 Task: Select the Mountain Time - US & Canada as time zone for the schedule.
Action: Mouse moved to (223, 215)
Screenshot: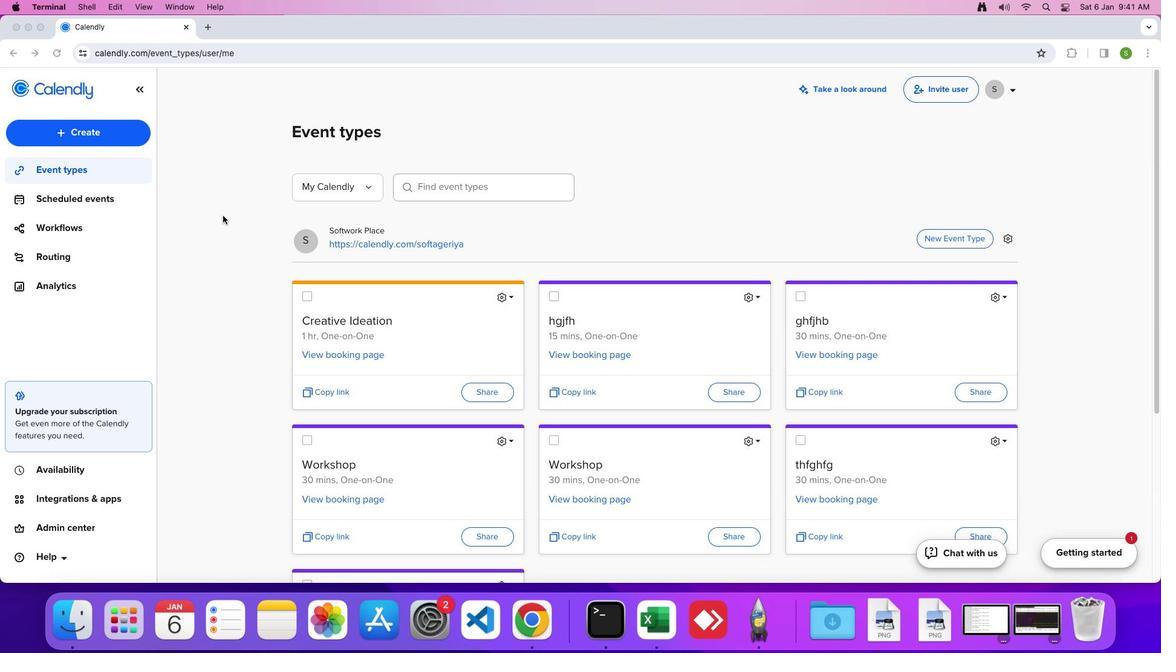 
Action: Mouse pressed left at (223, 215)
Screenshot: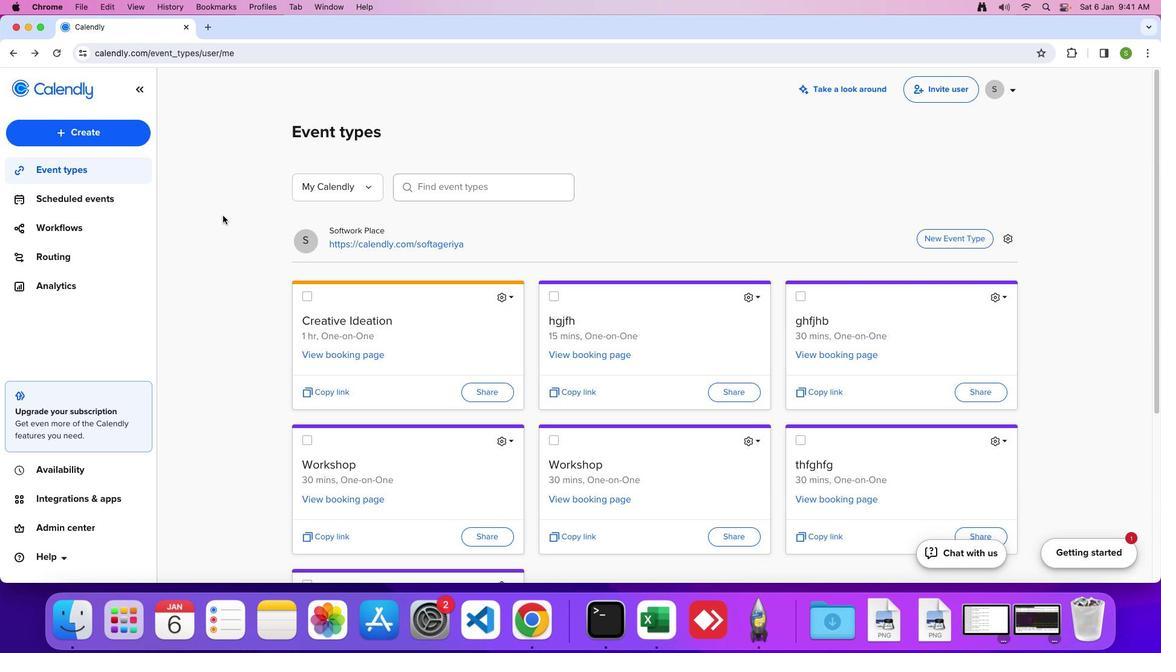 
Action: Mouse moved to (124, 172)
Screenshot: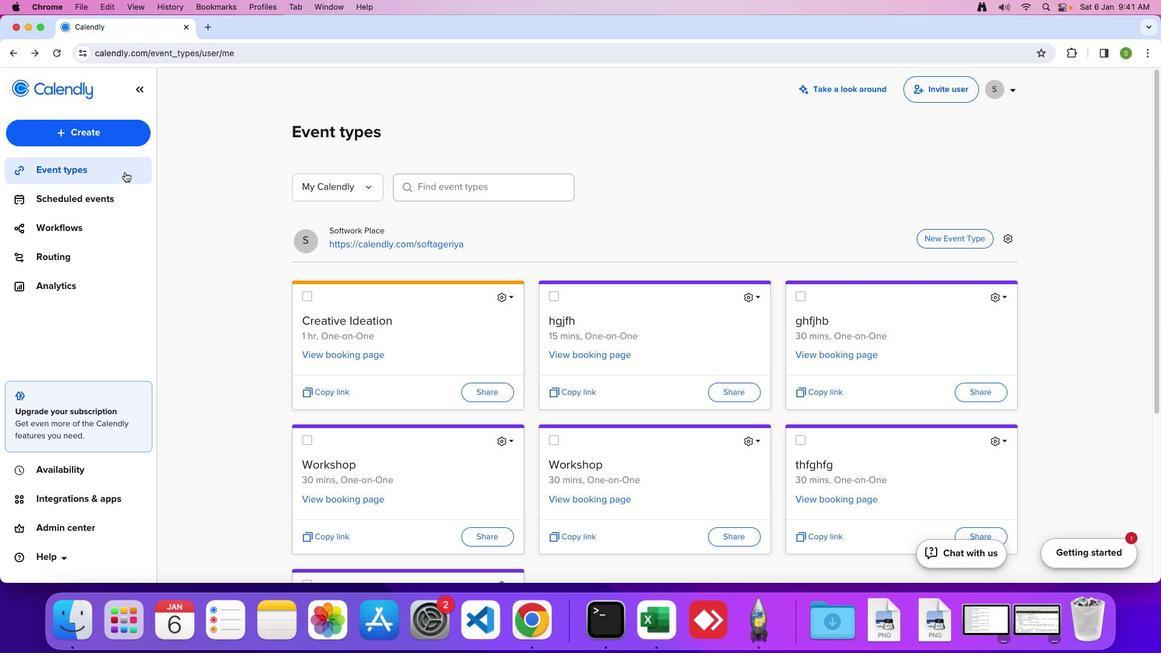 
Action: Mouse pressed left at (124, 172)
Screenshot: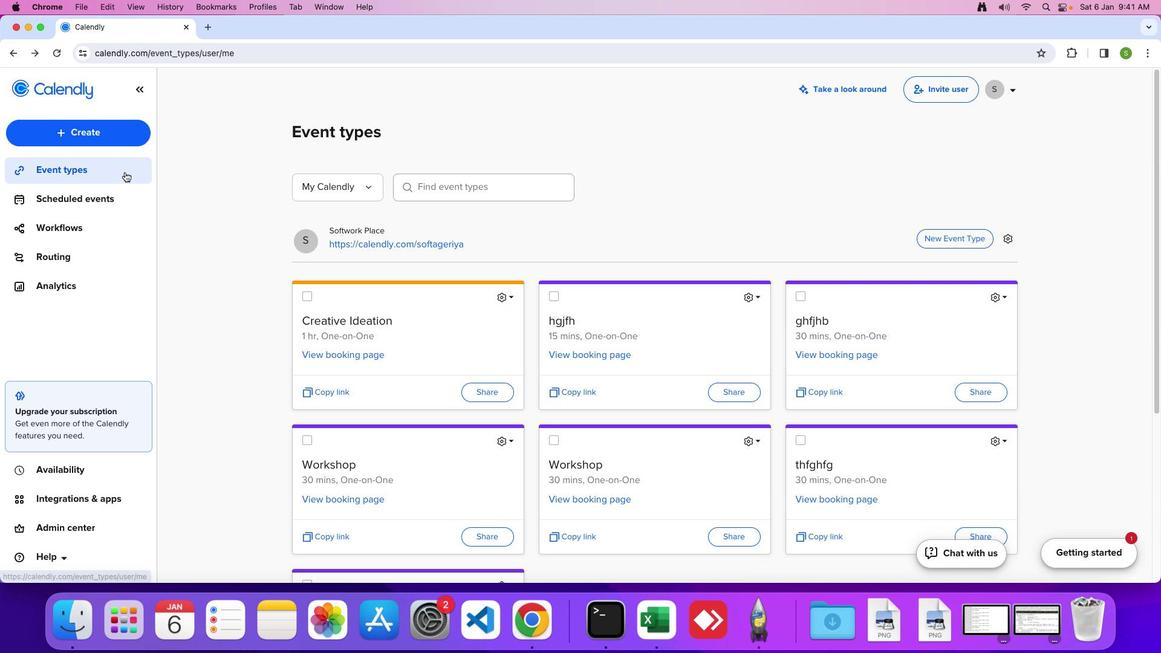 
Action: Mouse moved to (507, 293)
Screenshot: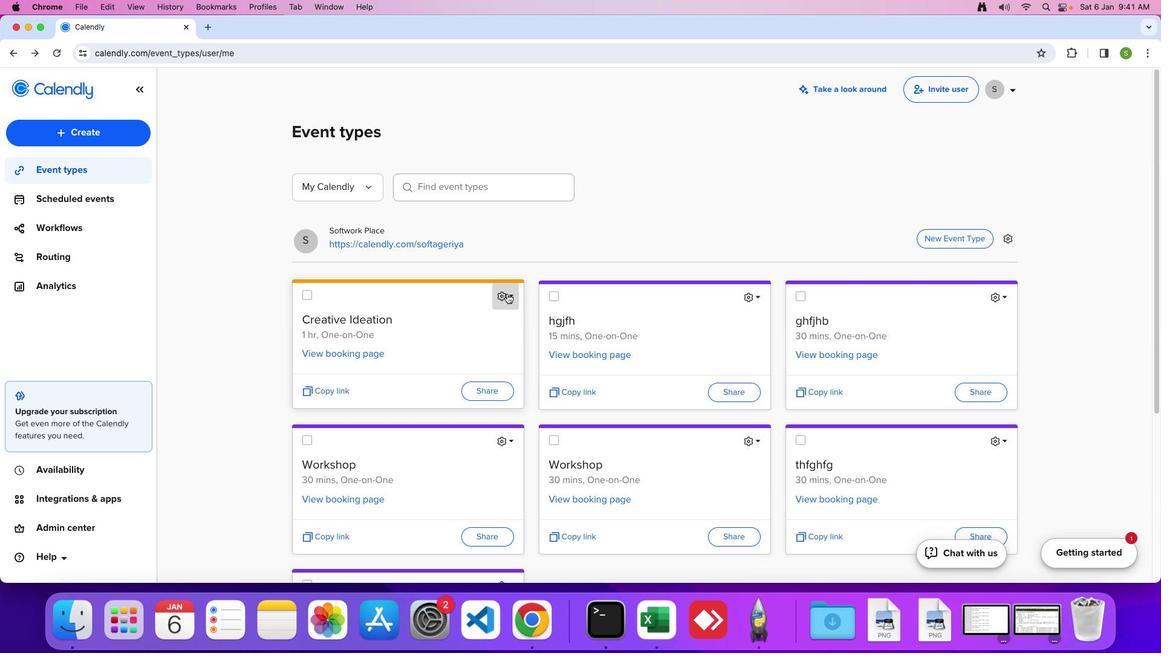 
Action: Mouse pressed left at (507, 293)
Screenshot: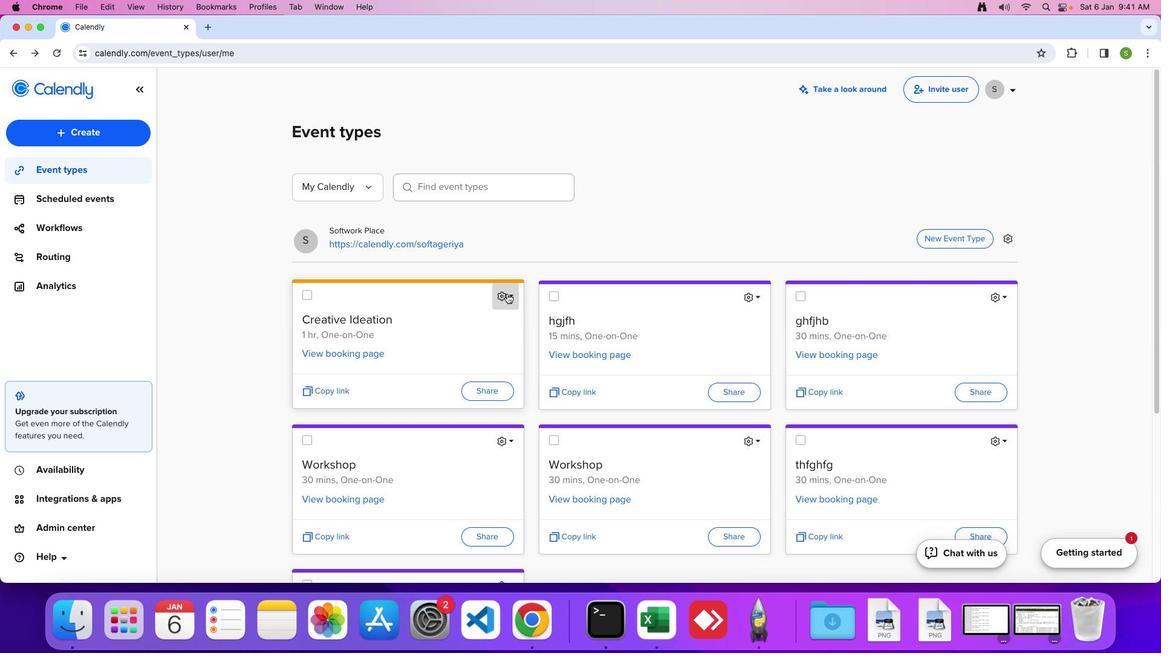 
Action: Mouse moved to (489, 321)
Screenshot: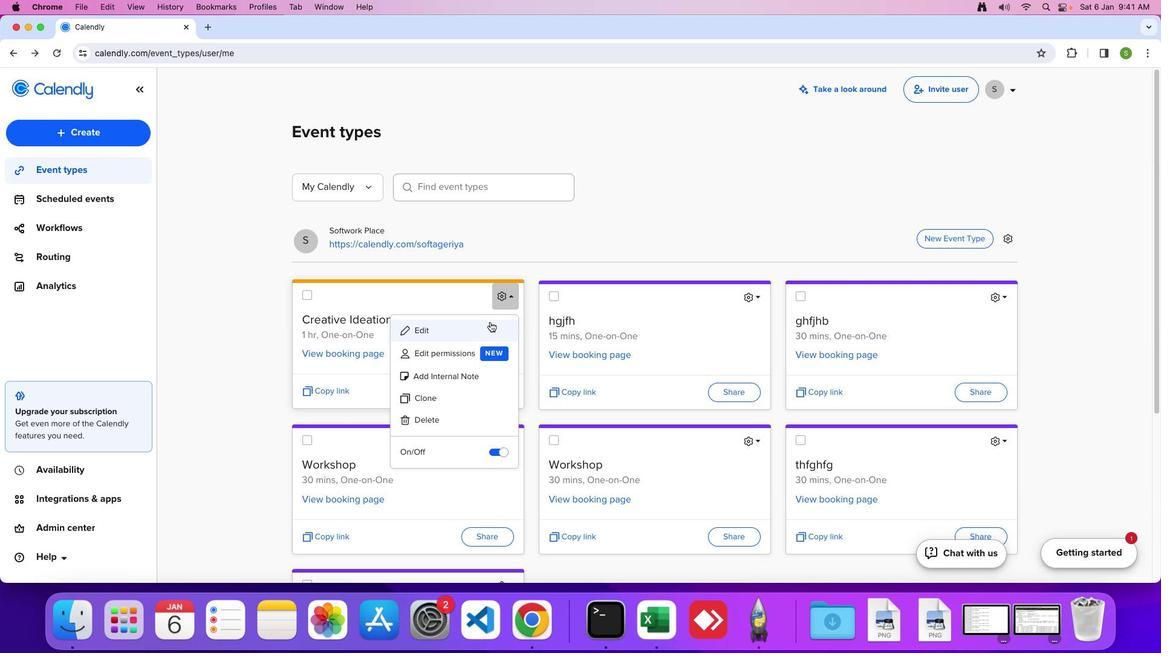 
Action: Mouse pressed left at (489, 321)
Screenshot: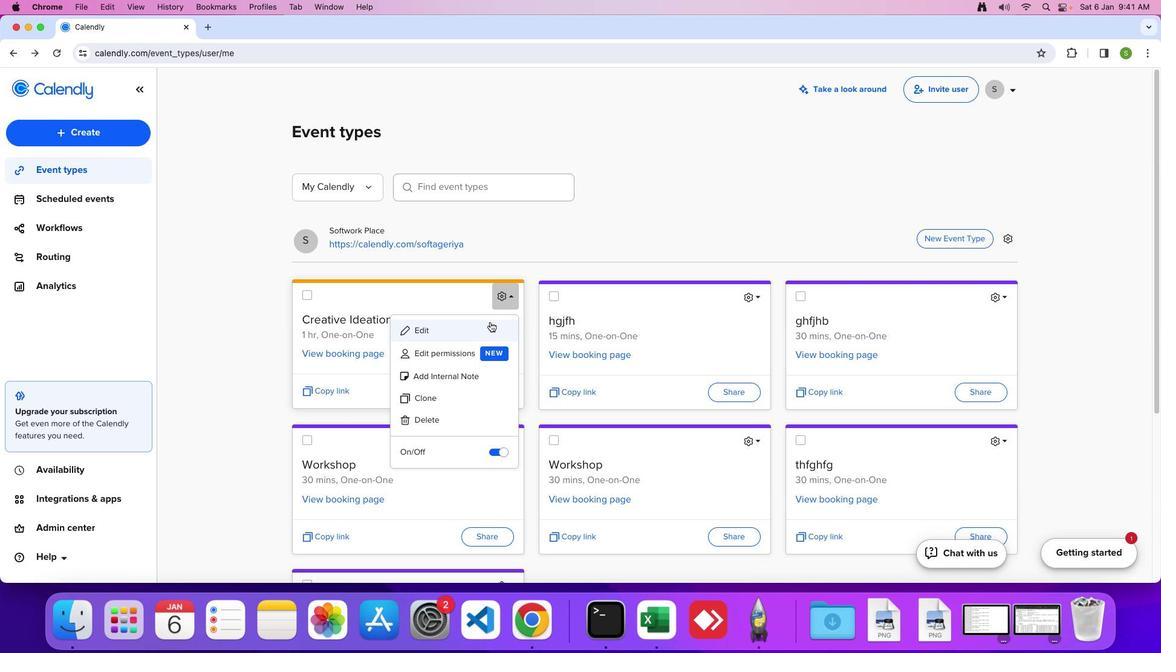 
Action: Mouse moved to (187, 391)
Screenshot: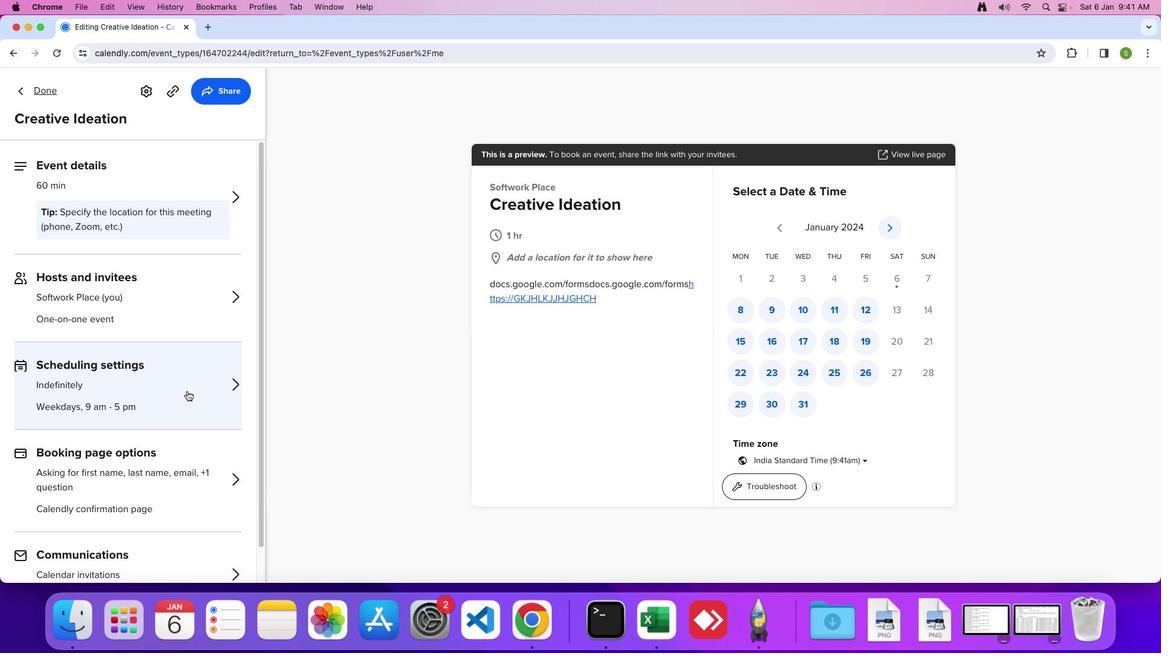 
Action: Mouse pressed left at (187, 391)
Screenshot: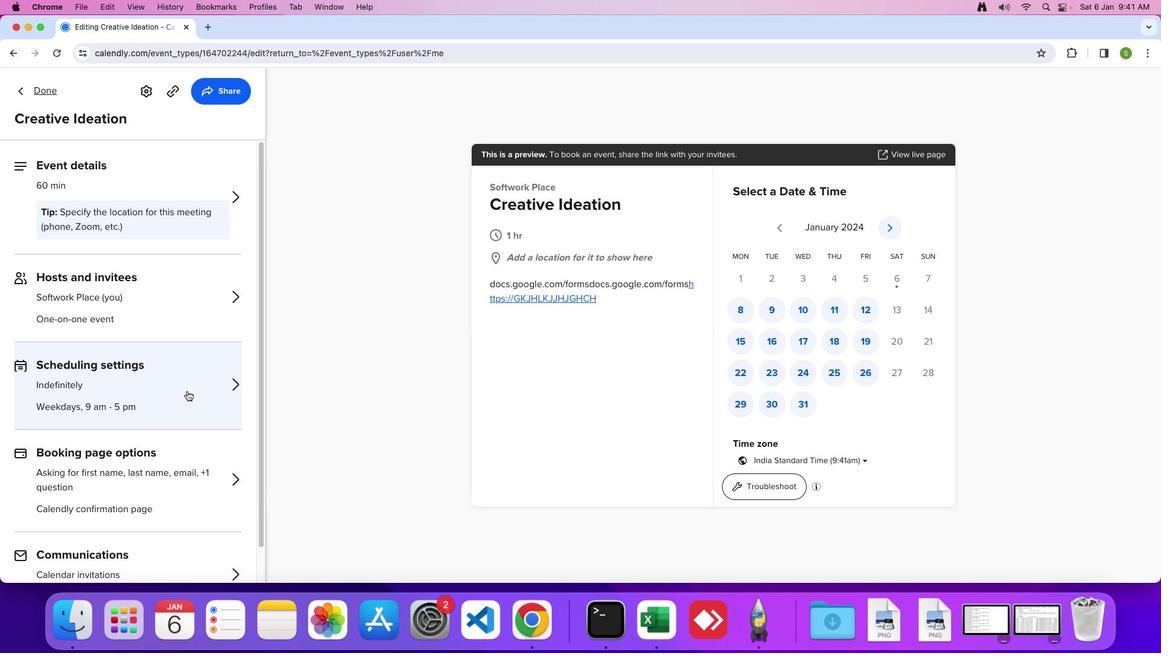 
Action: Mouse moved to (160, 373)
Screenshot: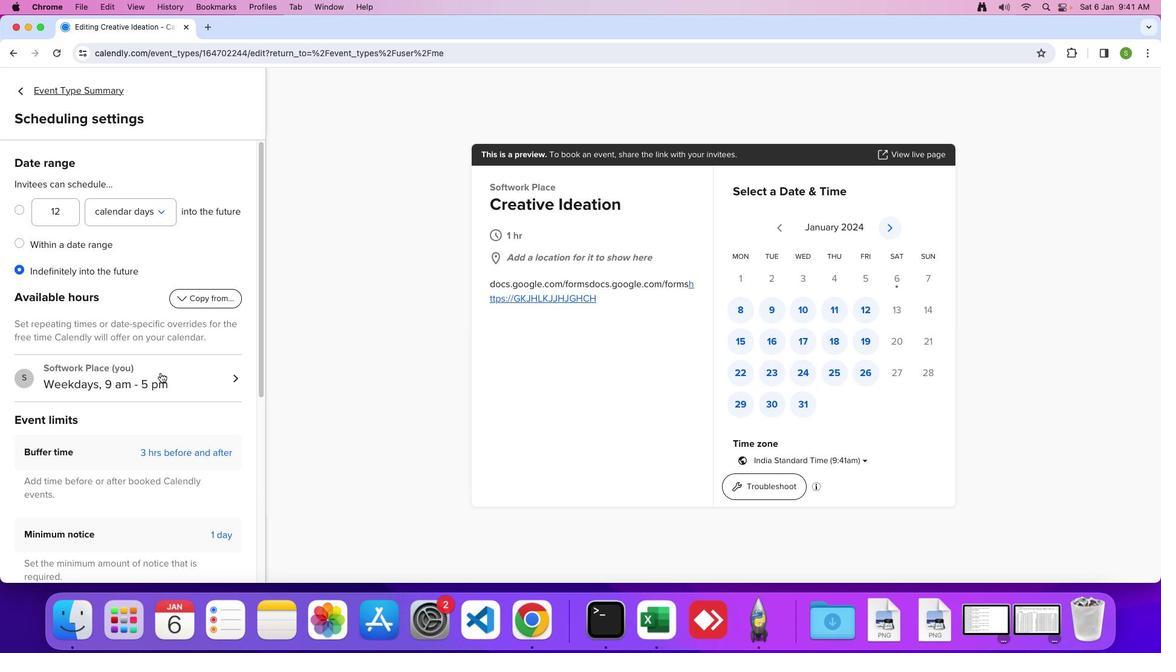 
Action: Mouse pressed left at (160, 373)
Screenshot: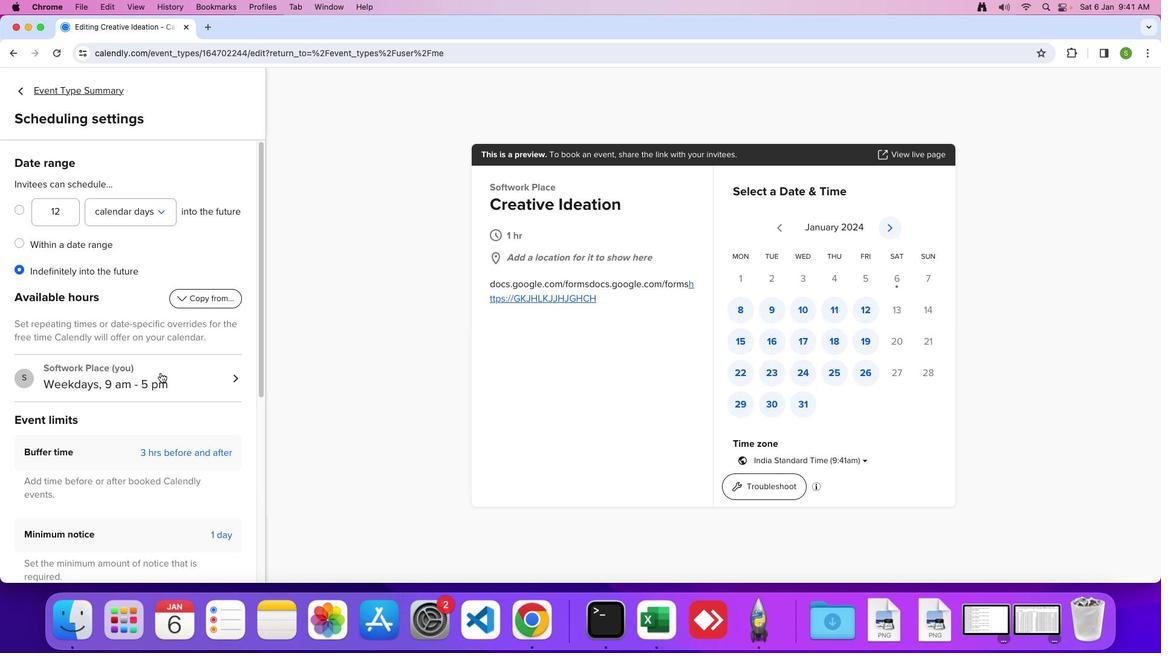 
Action: Mouse moved to (96, 217)
Screenshot: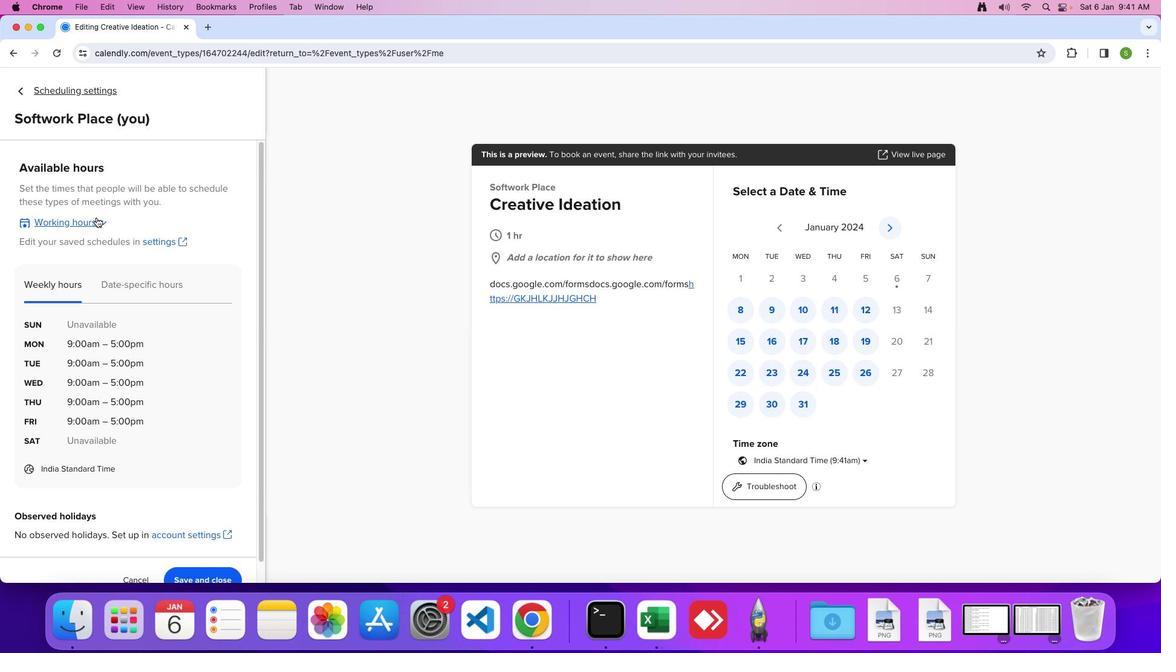 
Action: Mouse pressed left at (96, 217)
Screenshot: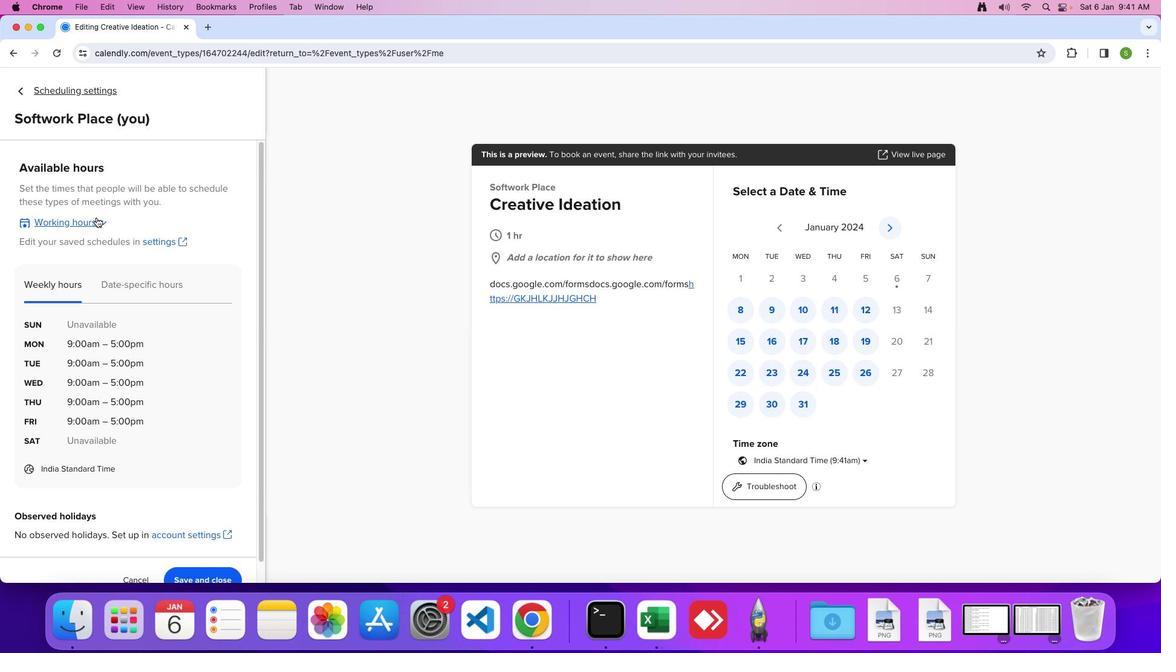 
Action: Mouse moved to (67, 299)
Screenshot: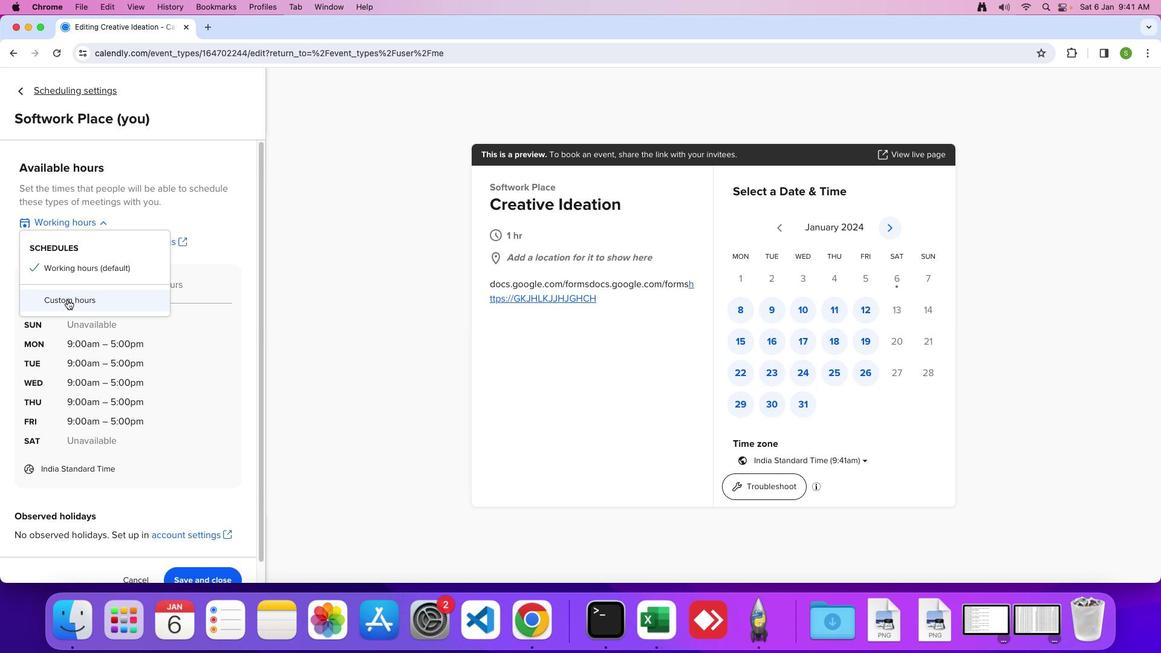 
Action: Mouse pressed left at (67, 299)
Screenshot: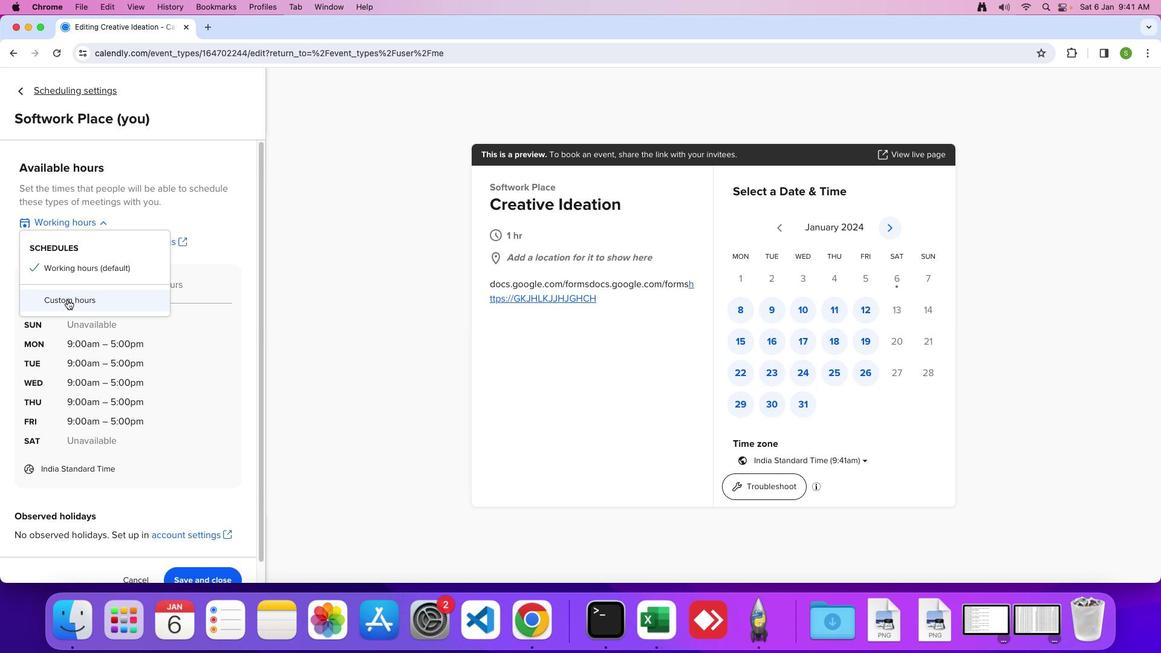 
Action: Mouse moved to (145, 342)
Screenshot: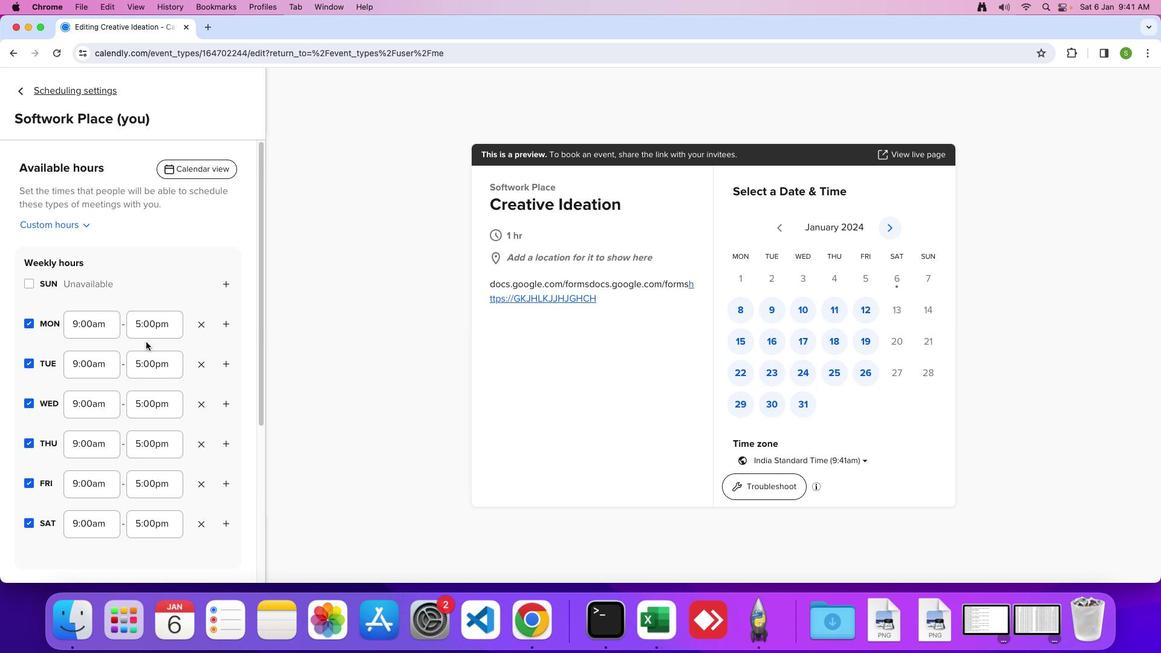 
Action: Mouse scrolled (145, 342) with delta (0, 0)
Screenshot: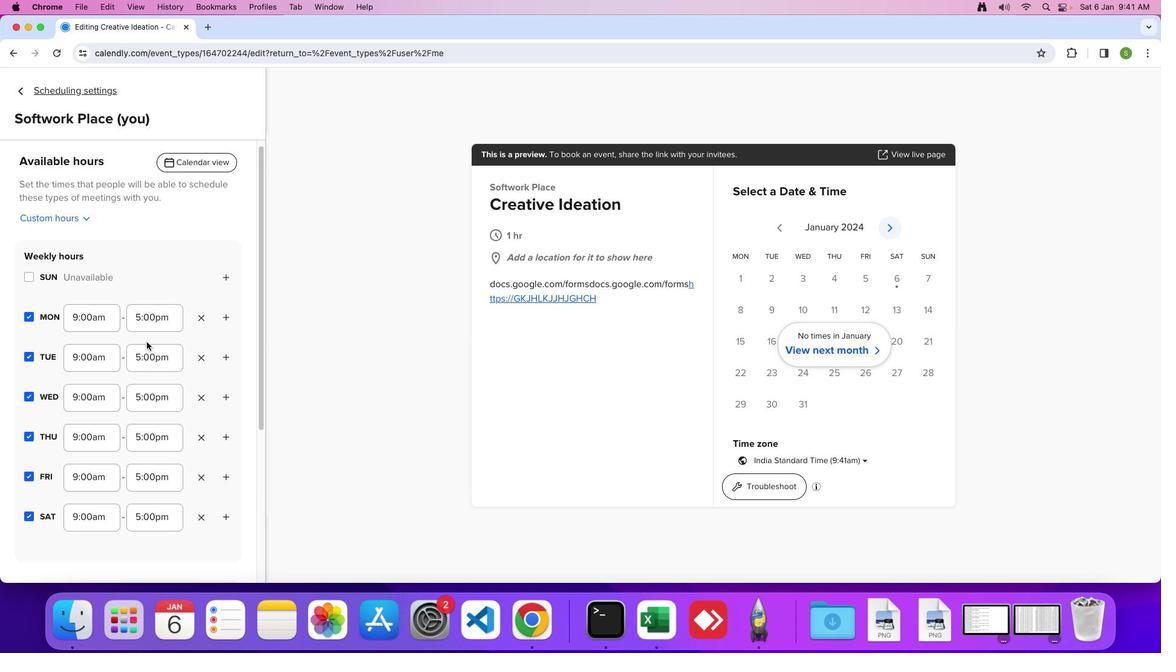 
Action: Mouse moved to (145, 342)
Screenshot: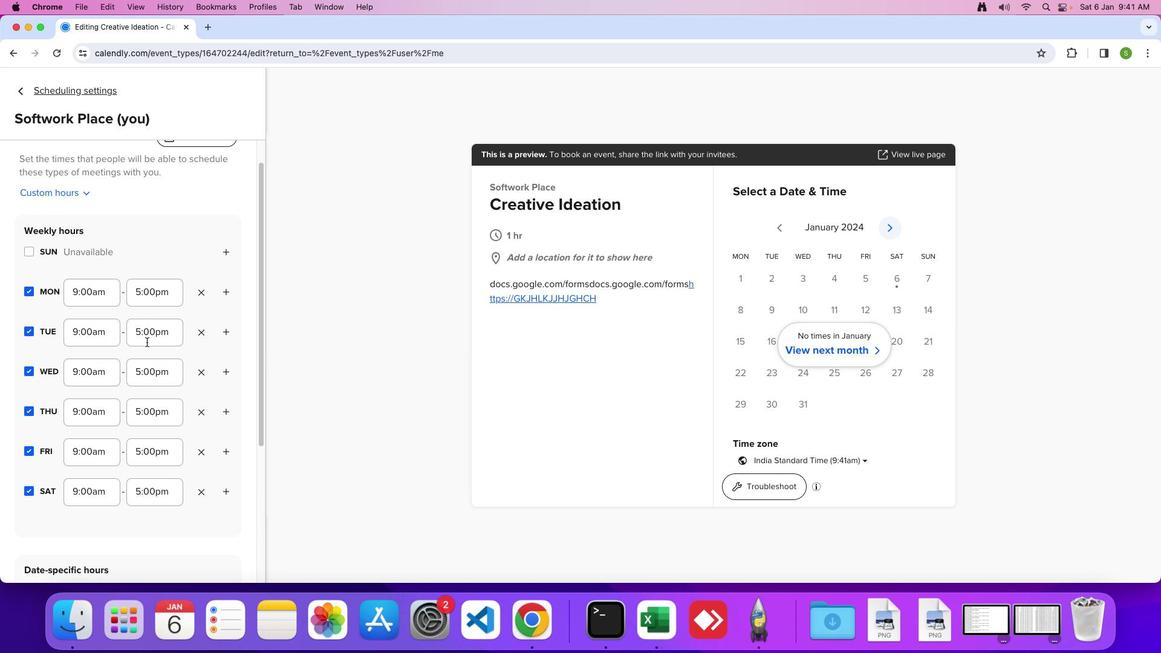 
Action: Mouse scrolled (145, 342) with delta (0, 0)
Screenshot: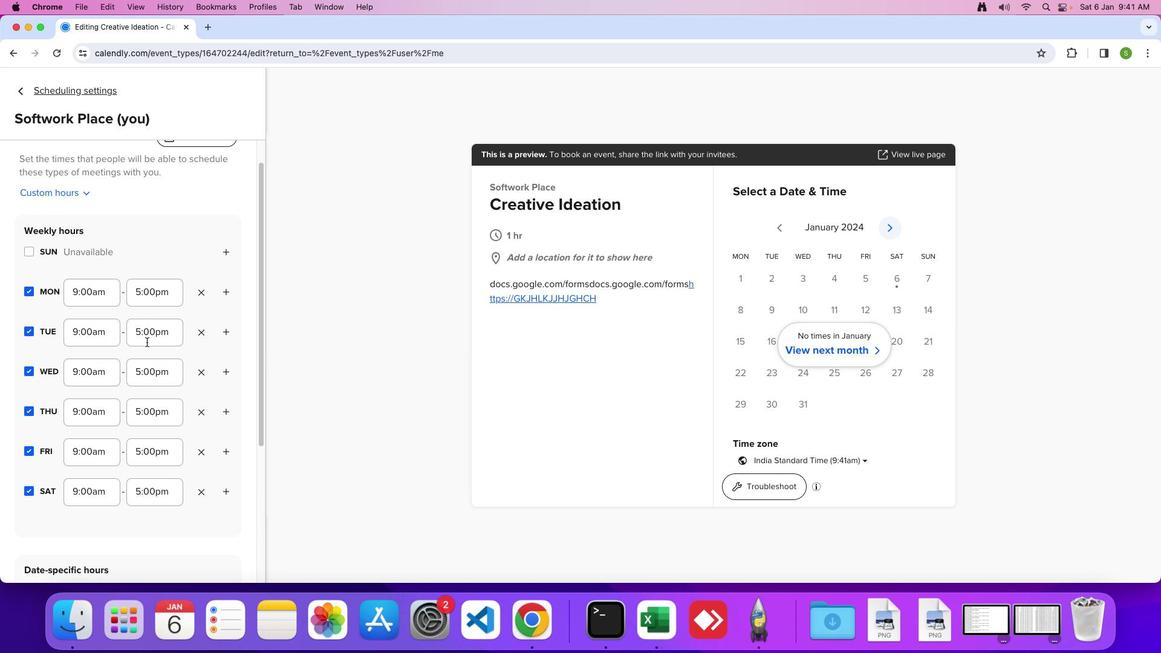 
Action: Mouse moved to (146, 342)
Screenshot: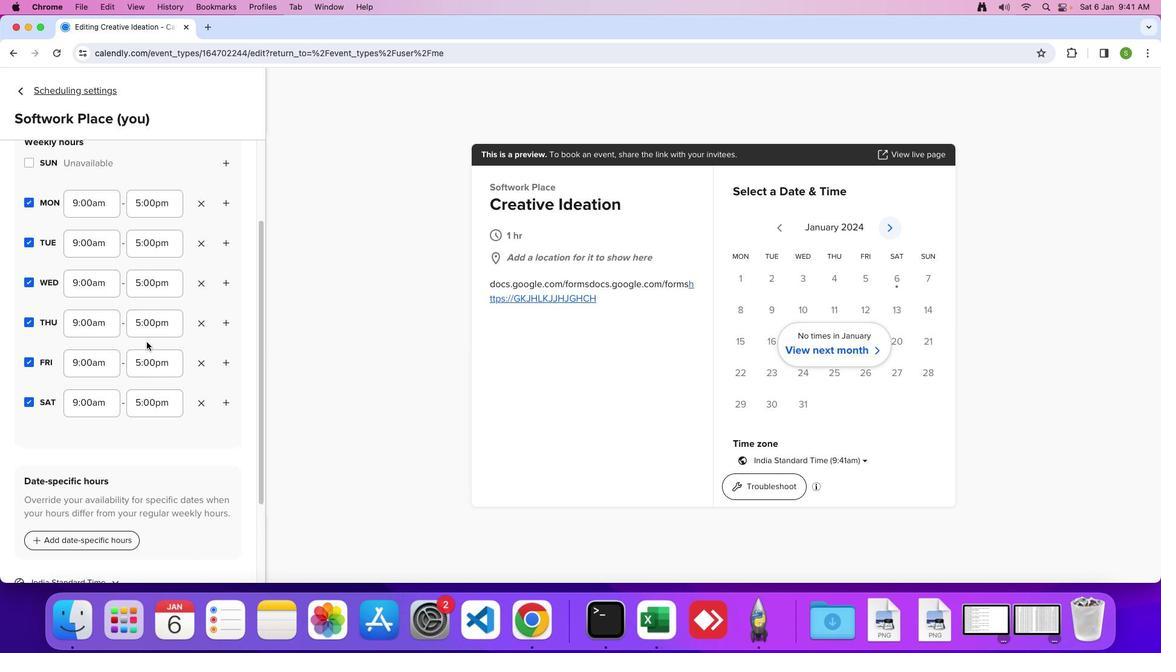 
Action: Mouse scrolled (146, 342) with delta (0, -2)
Screenshot: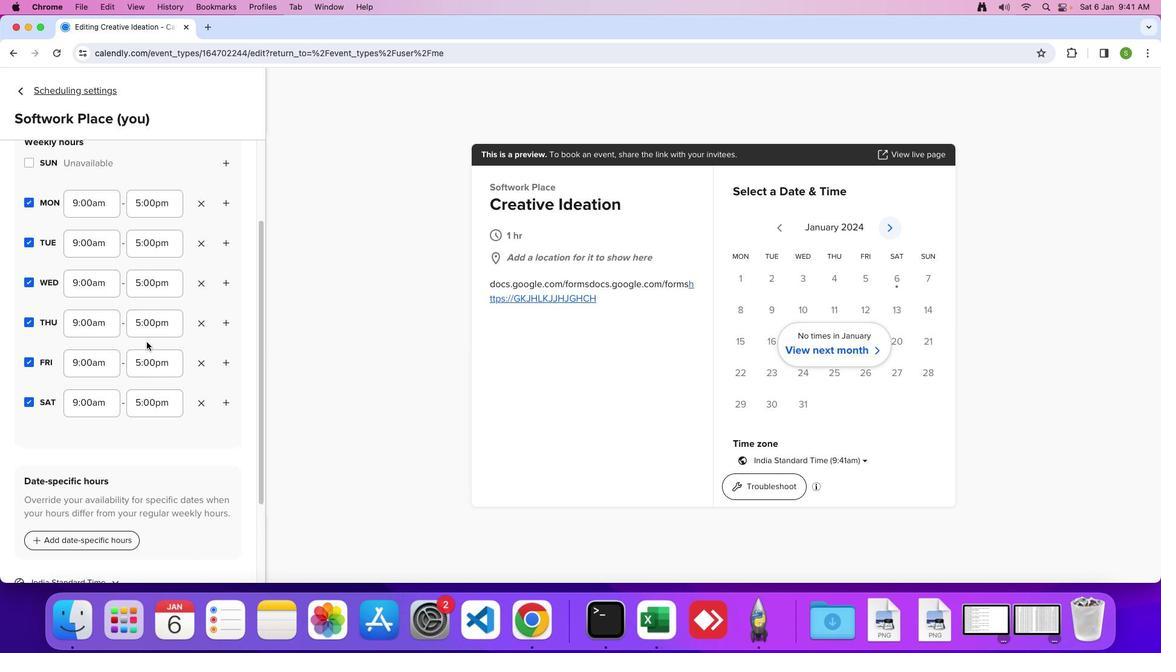 
Action: Mouse moved to (146, 342)
Screenshot: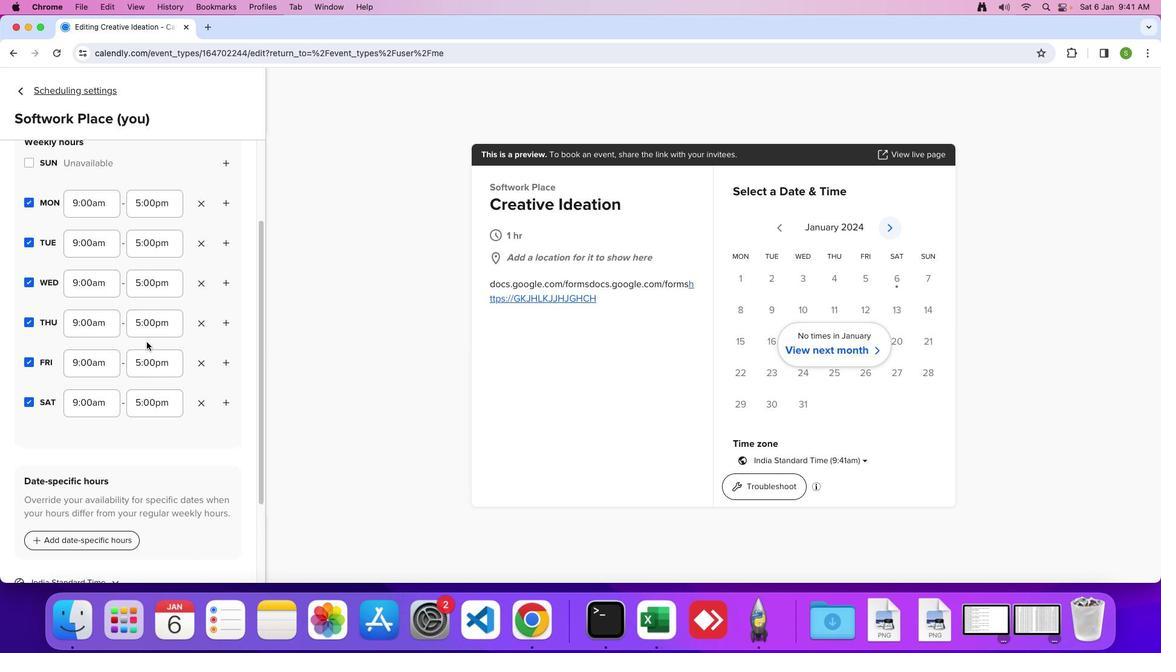 
Action: Mouse scrolled (146, 342) with delta (0, -3)
Screenshot: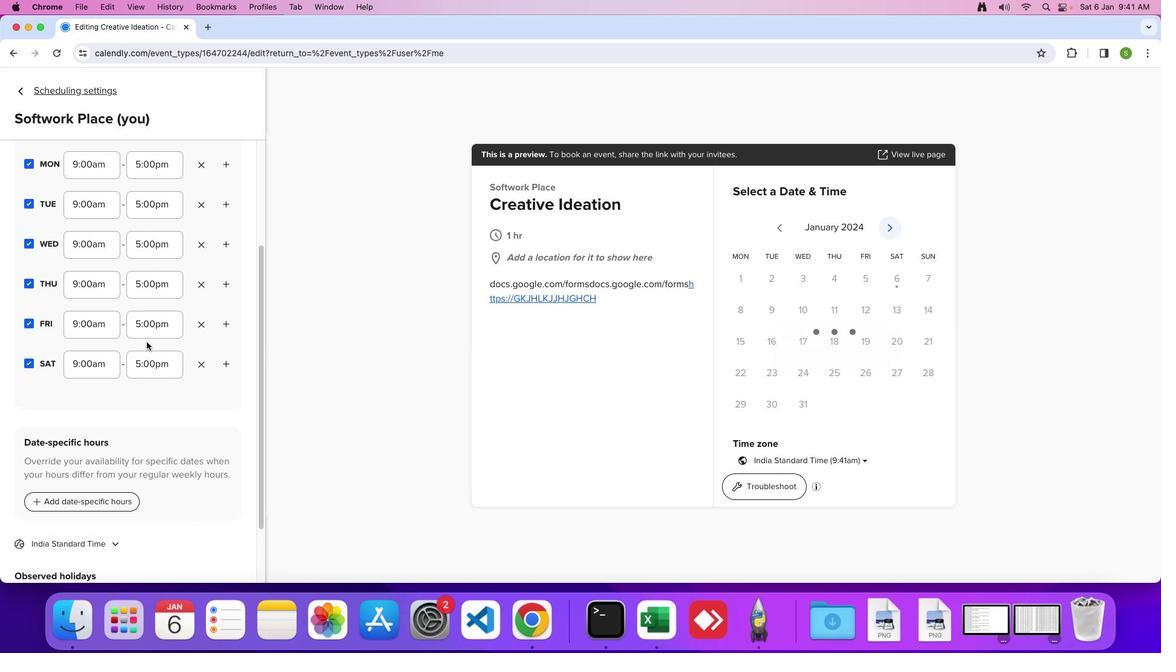 
Action: Mouse scrolled (146, 342) with delta (0, 0)
Screenshot: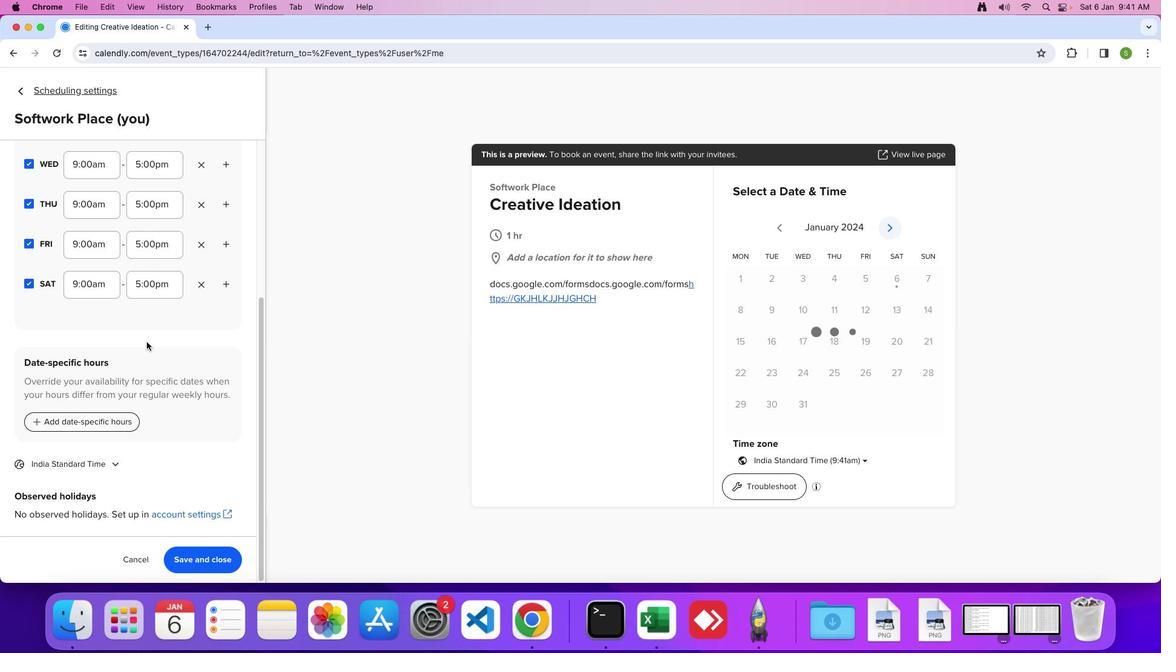 
Action: Mouse scrolled (146, 342) with delta (0, 0)
Screenshot: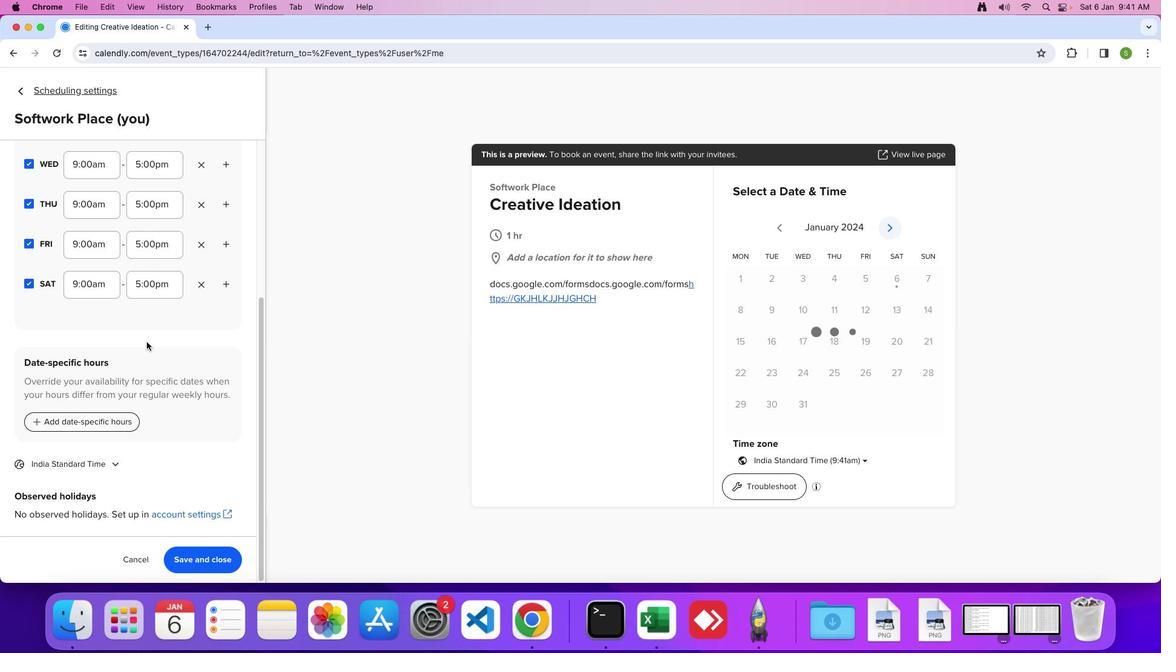 
Action: Mouse scrolled (146, 342) with delta (0, -1)
Screenshot: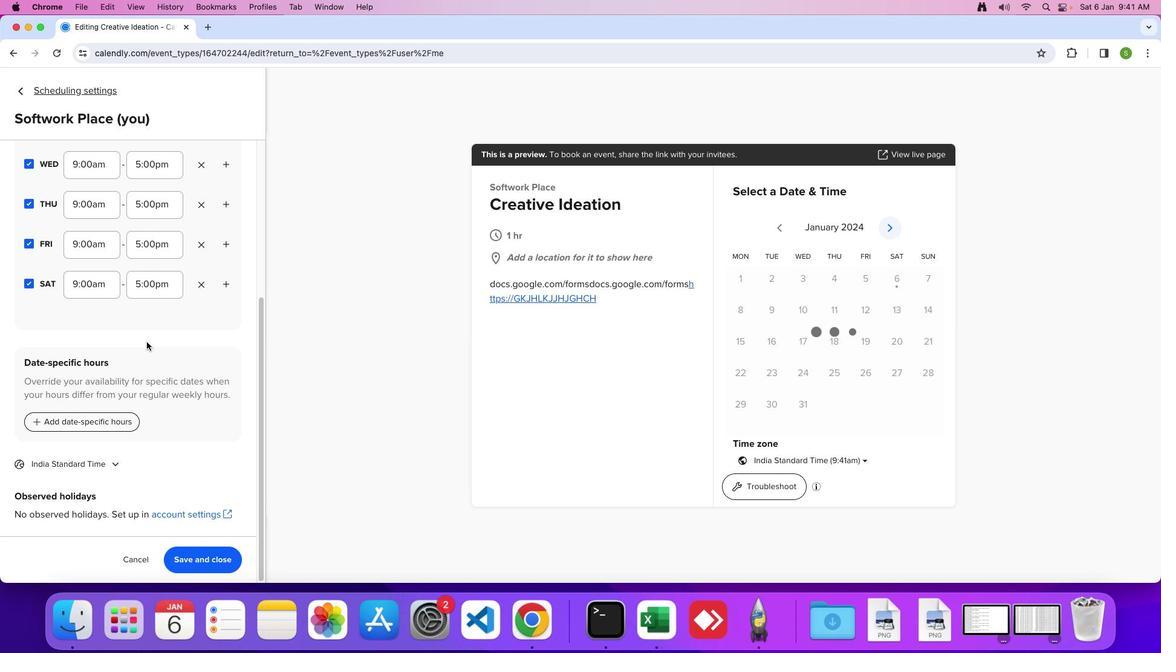 
Action: Mouse moved to (117, 463)
Screenshot: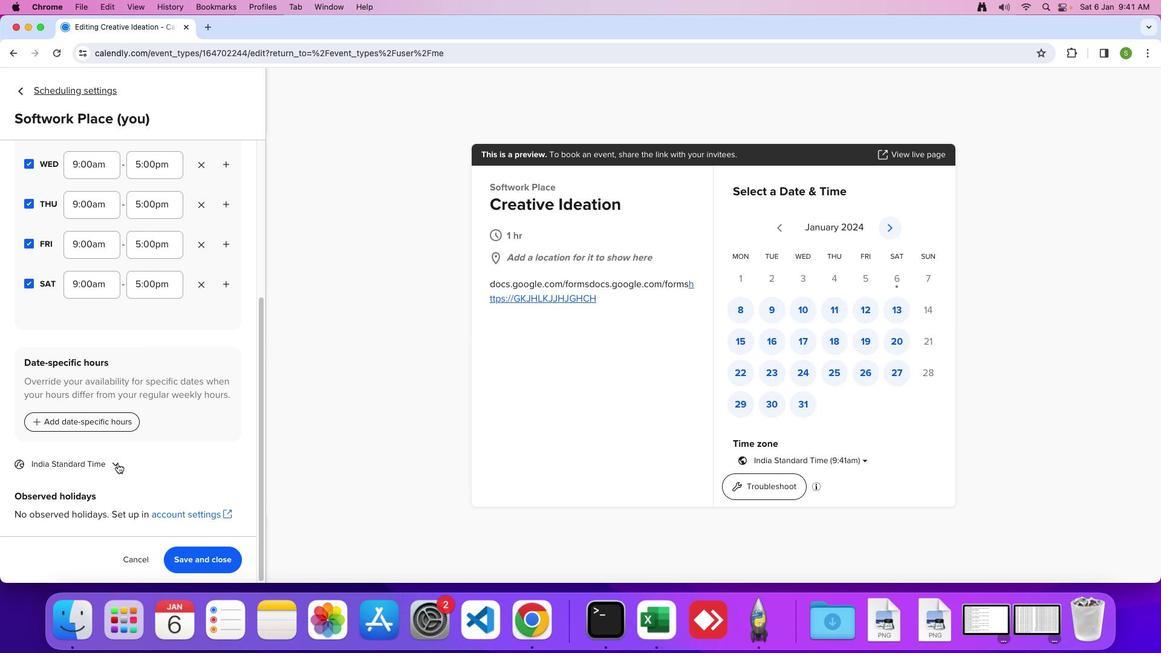 
Action: Mouse pressed left at (117, 463)
Screenshot: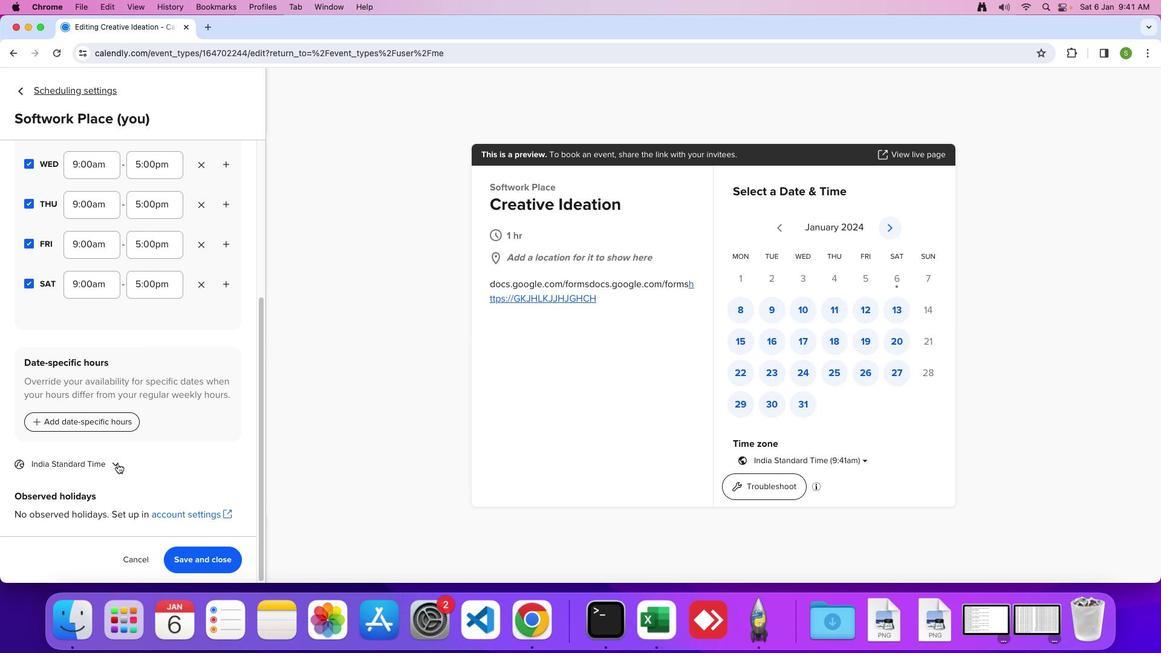 
Action: Mouse moved to (154, 439)
Screenshot: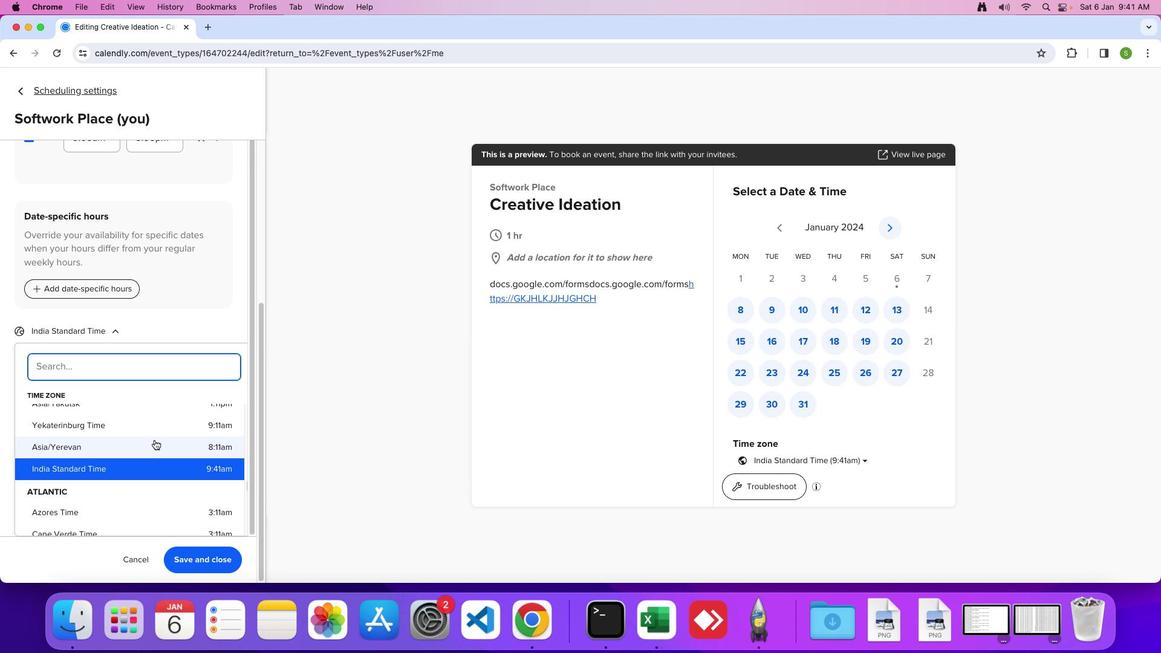 
Action: Mouse scrolled (154, 439) with delta (0, 0)
Screenshot: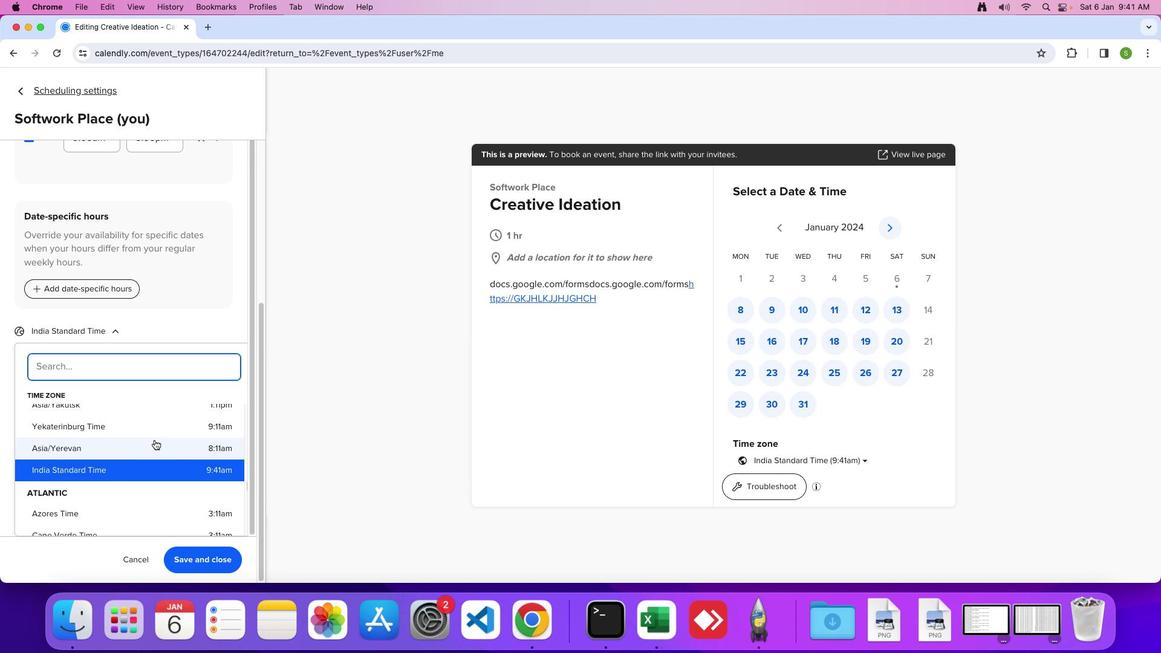 
Action: Mouse scrolled (154, 439) with delta (0, 0)
Screenshot: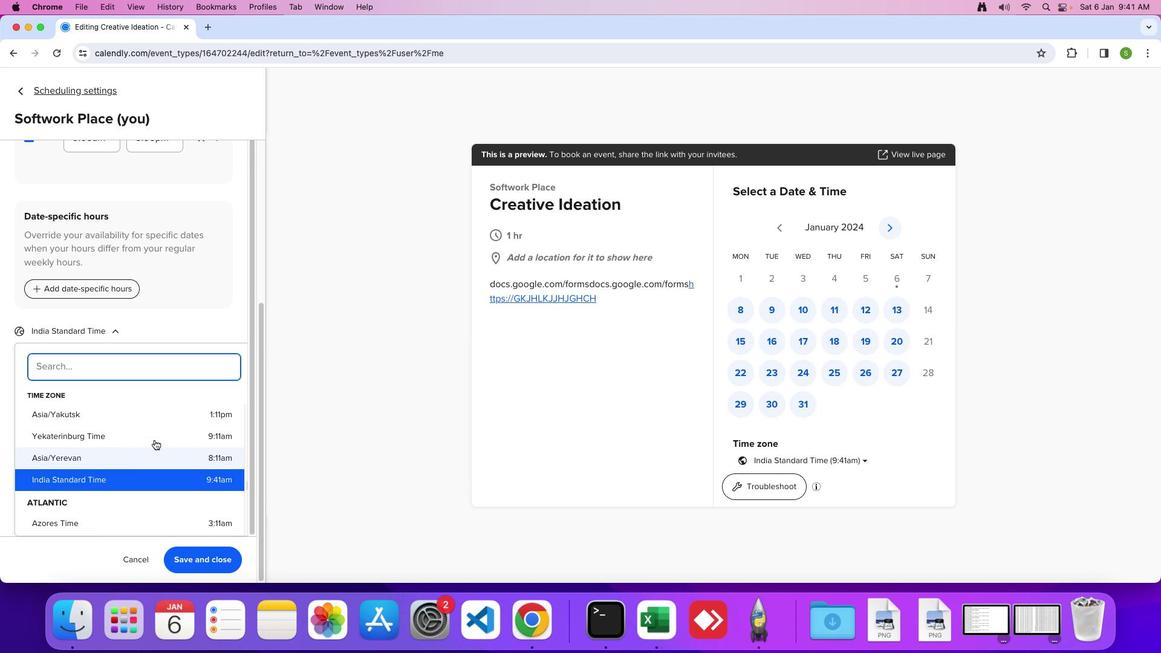 
Action: Mouse scrolled (154, 439) with delta (0, 0)
Screenshot: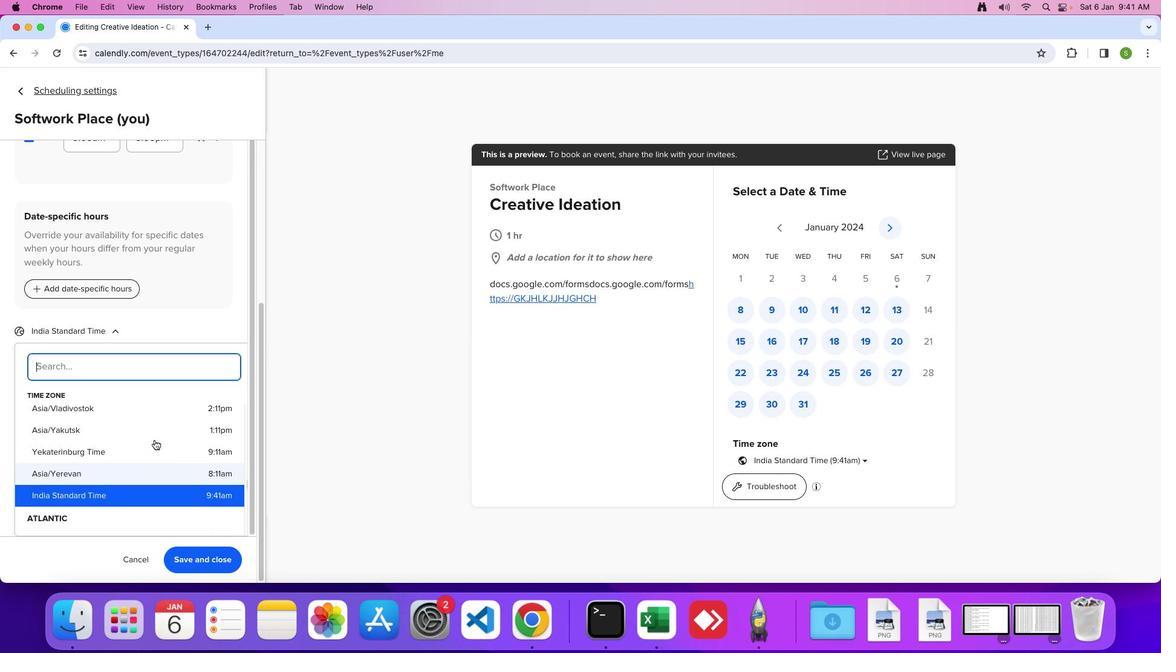 
Action: Mouse scrolled (154, 439) with delta (0, 0)
Screenshot: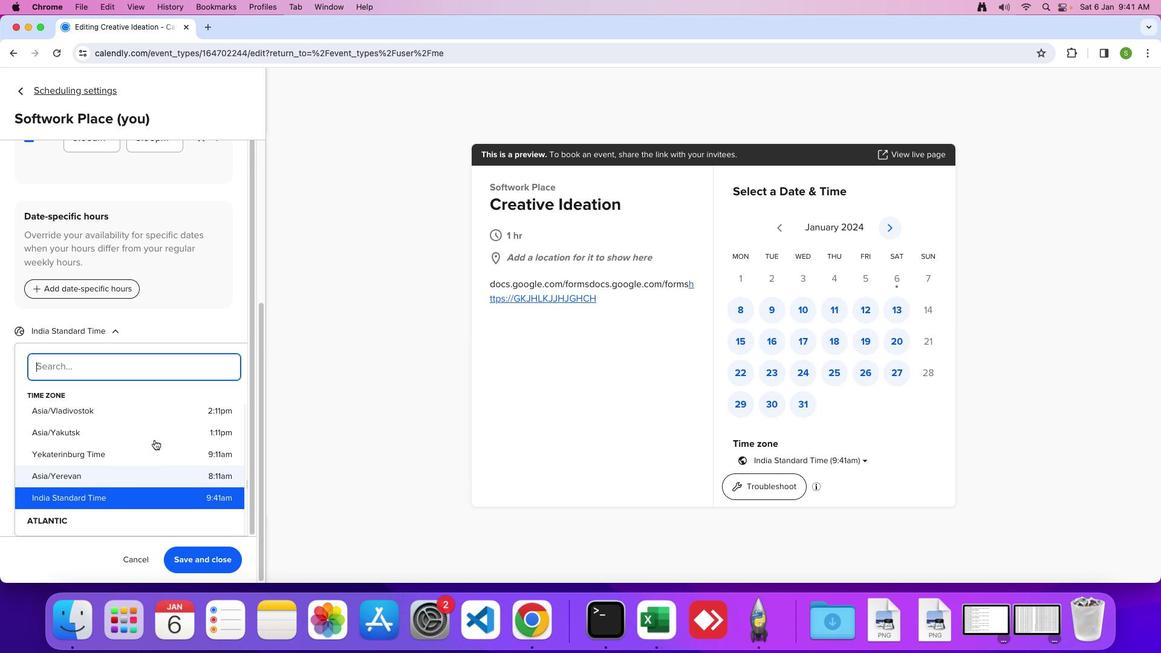 
Action: Mouse scrolled (154, 439) with delta (0, 1)
Screenshot: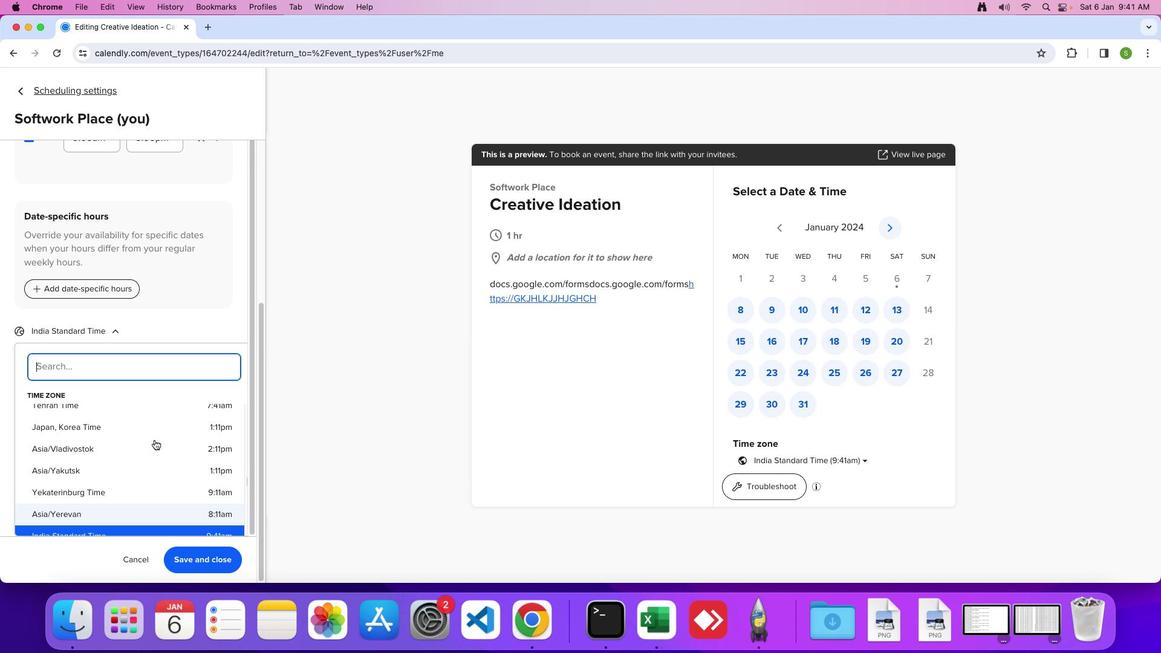 
Action: Mouse scrolled (154, 439) with delta (0, 0)
Screenshot: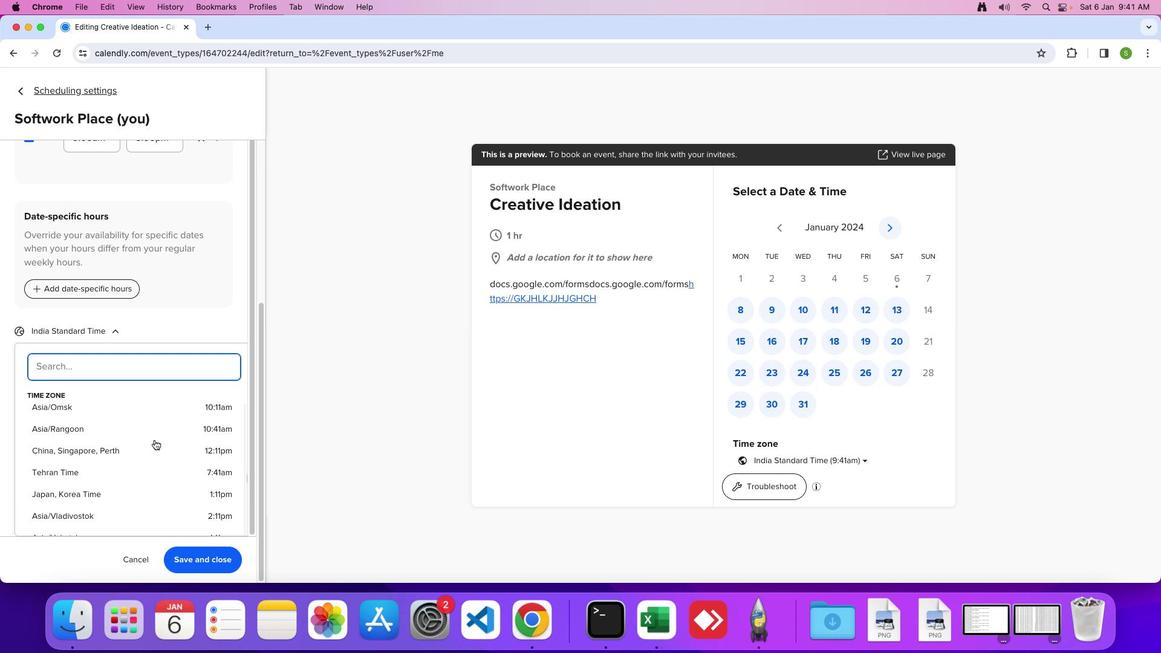 
Action: Mouse scrolled (154, 439) with delta (0, 0)
Screenshot: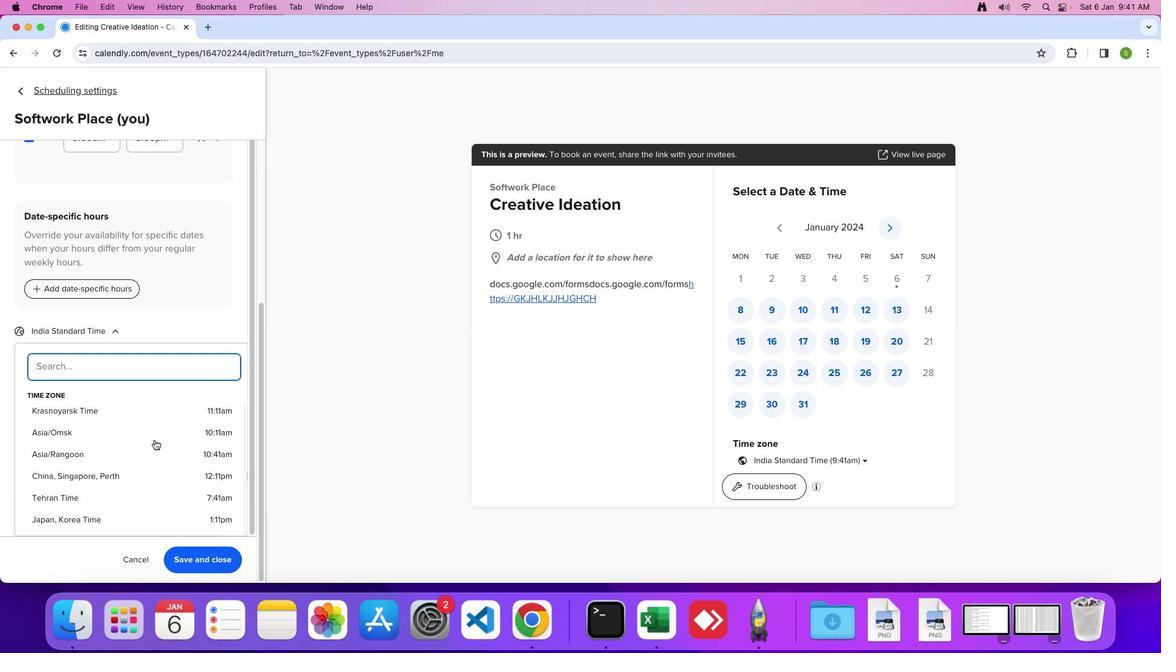 
Action: Mouse scrolled (154, 439) with delta (0, 2)
Screenshot: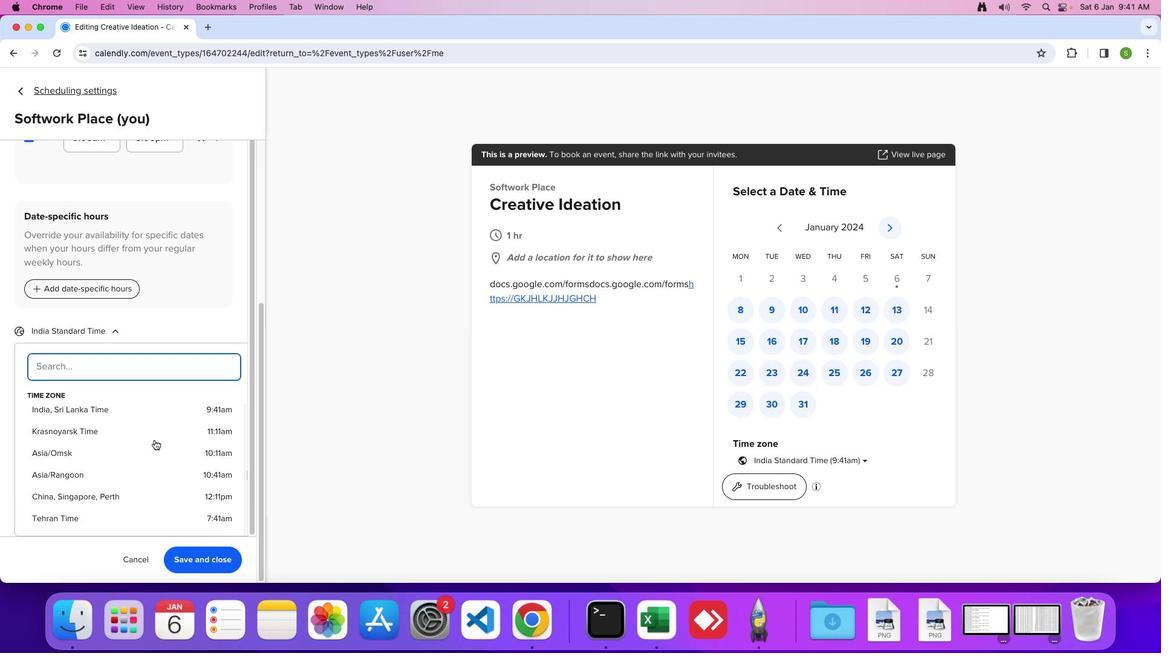 
Action: Mouse scrolled (154, 439) with delta (0, 0)
Screenshot: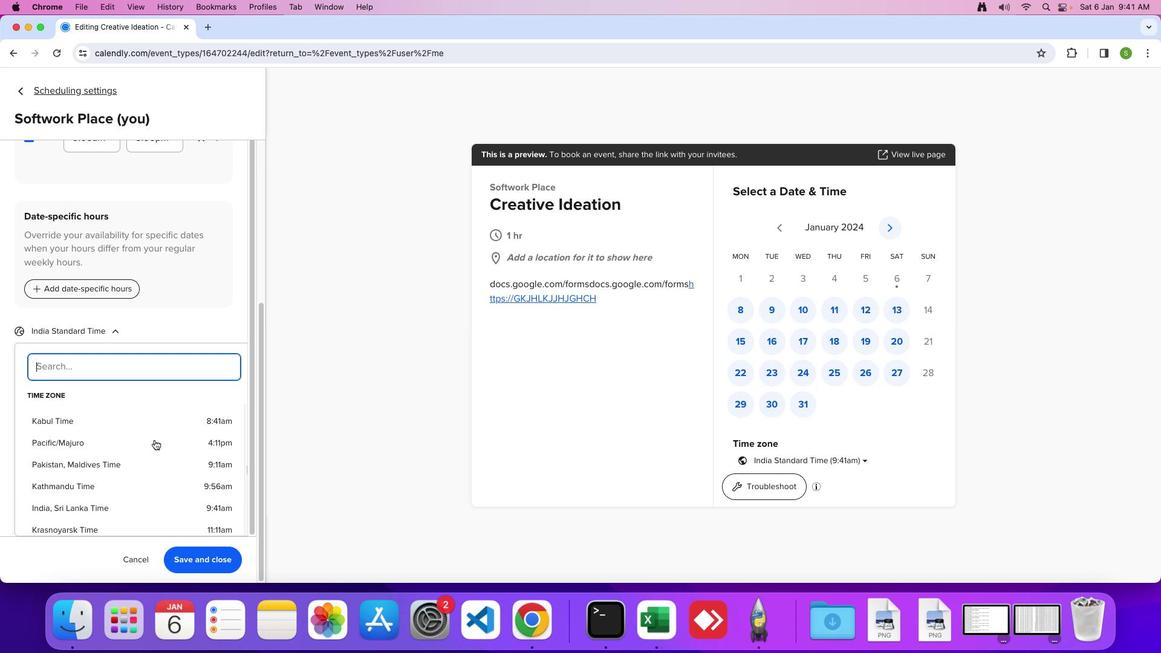 
Action: Mouse scrolled (154, 439) with delta (0, 0)
Screenshot: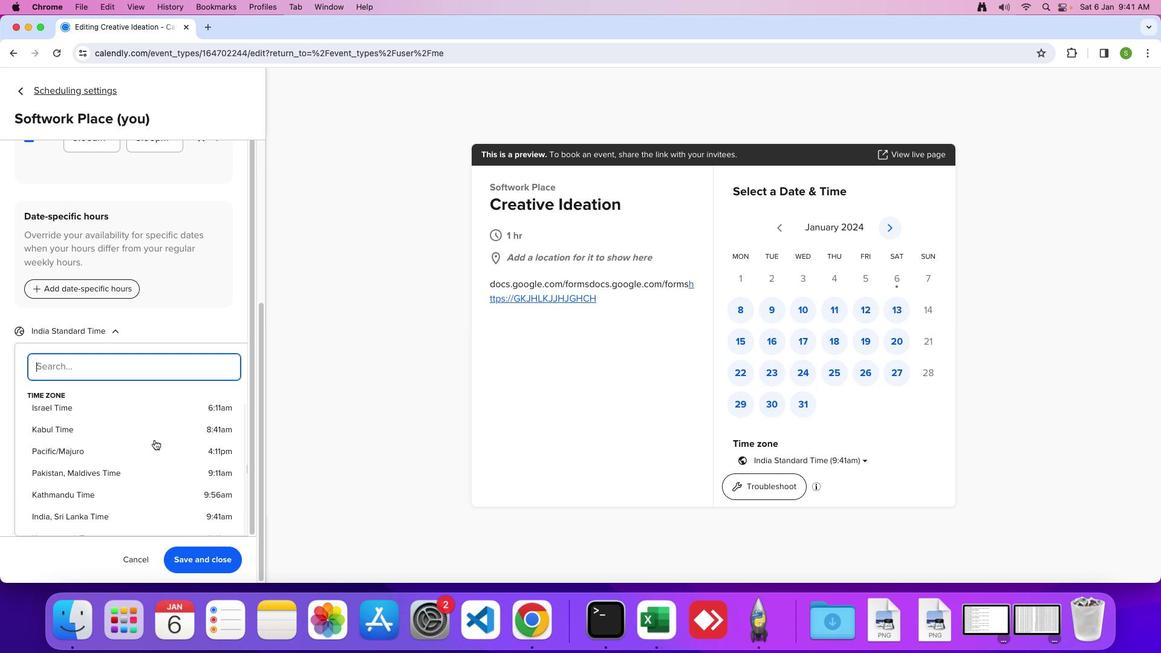 
Action: Mouse scrolled (154, 439) with delta (0, 2)
Screenshot: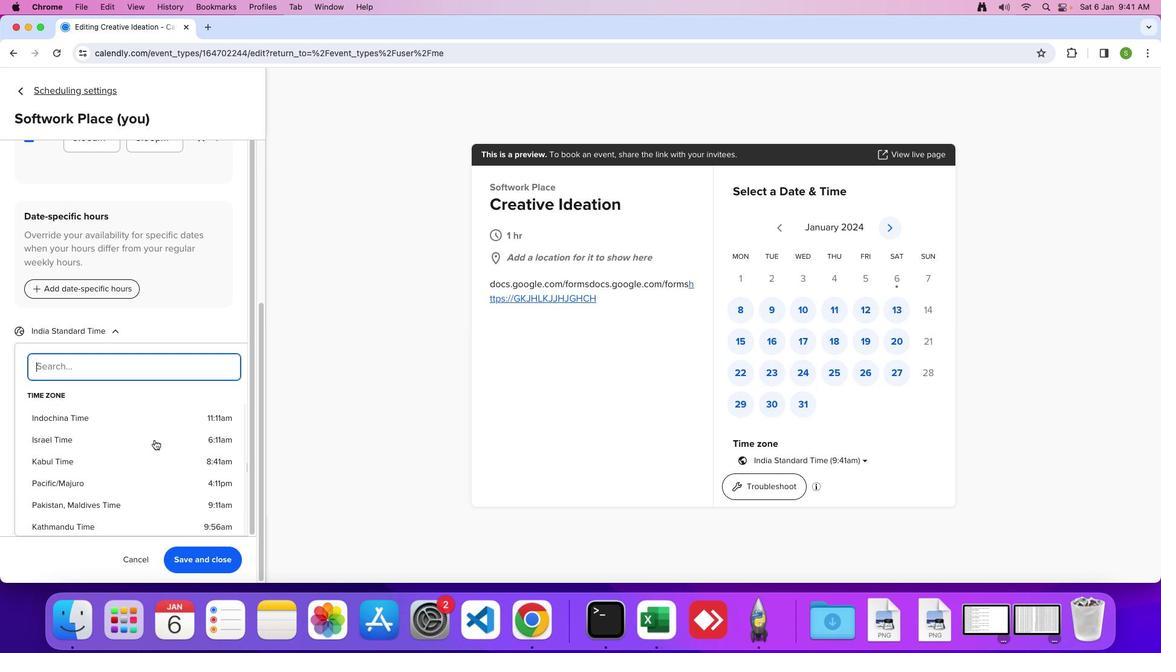
Action: Mouse scrolled (154, 439) with delta (0, 0)
Screenshot: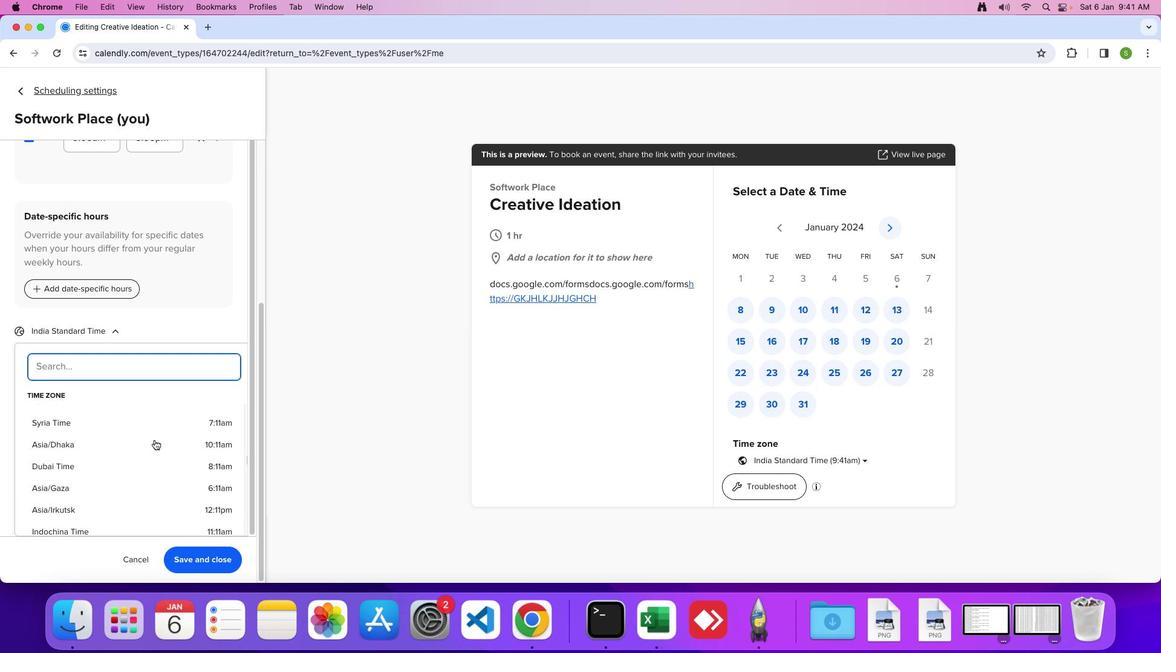 
Action: Mouse scrolled (154, 439) with delta (0, 0)
Screenshot: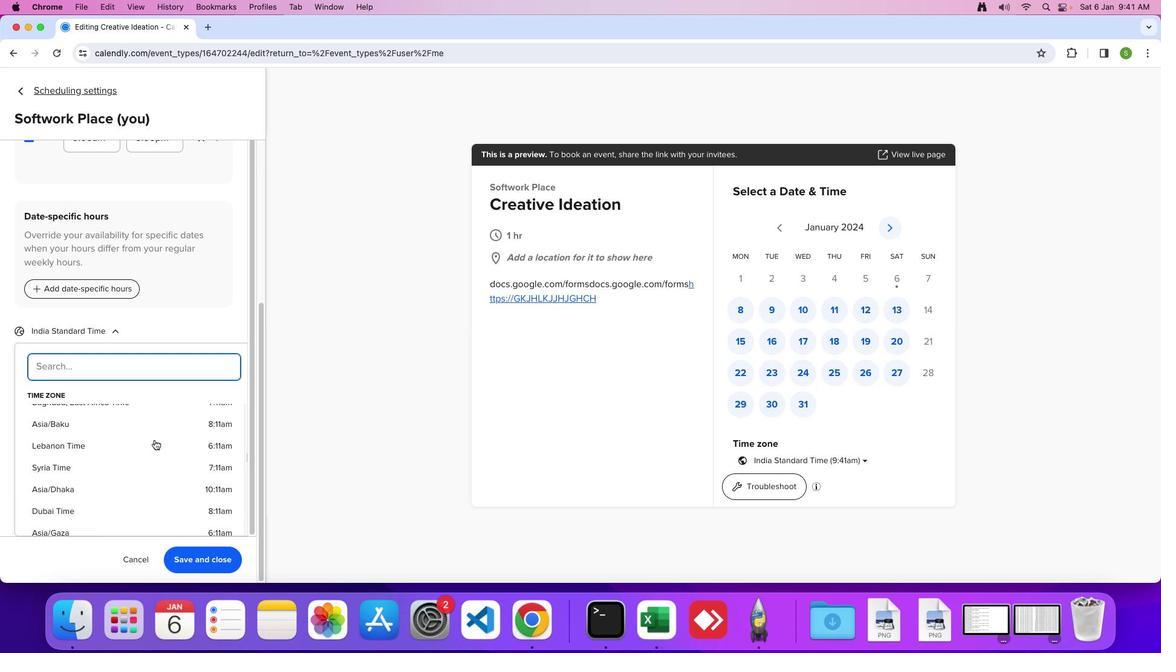 
Action: Mouse scrolled (154, 439) with delta (0, 2)
Screenshot: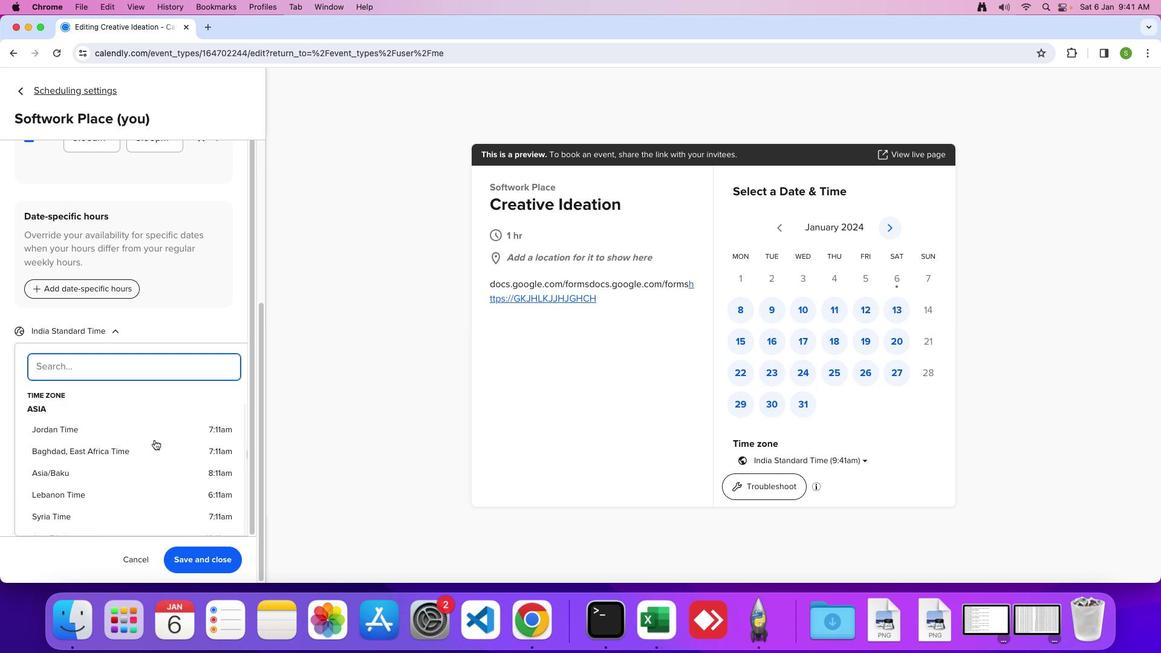
Action: Mouse scrolled (154, 439) with delta (0, 0)
Screenshot: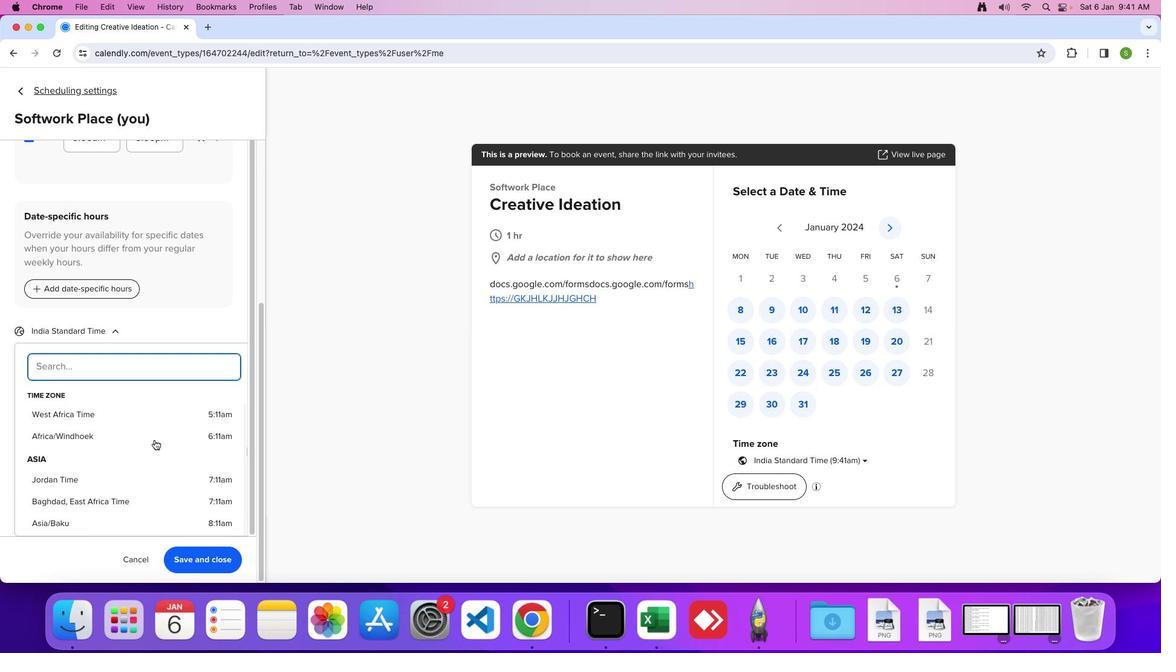 
Action: Mouse scrolled (154, 439) with delta (0, 0)
Screenshot: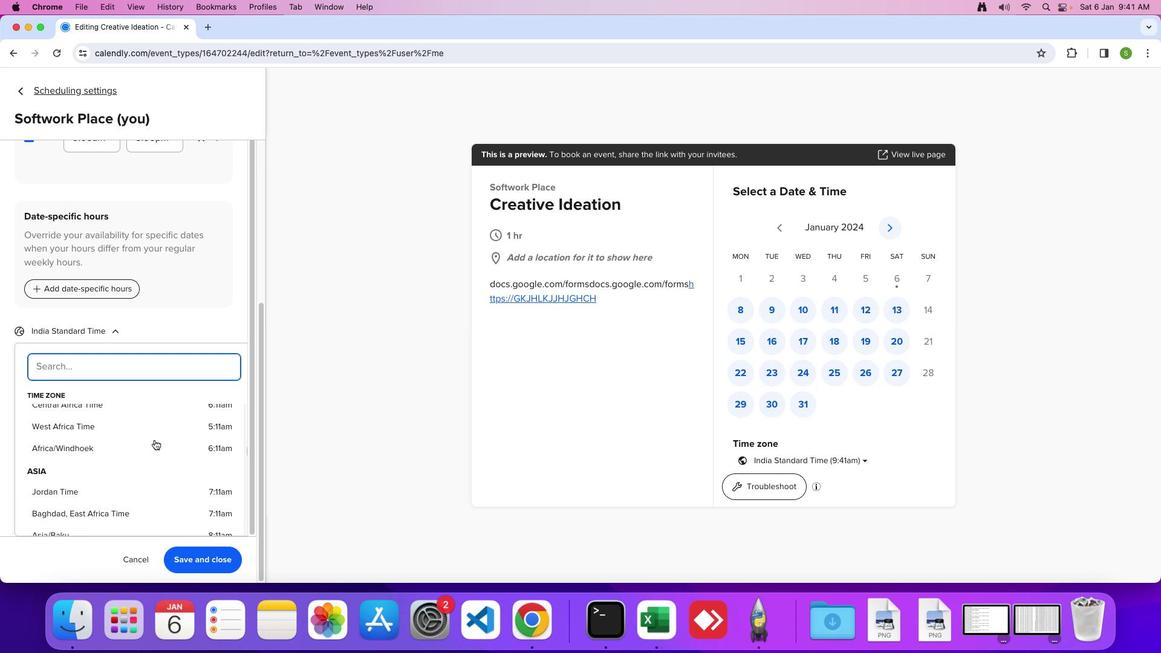 
Action: Mouse scrolled (154, 439) with delta (0, 2)
Screenshot: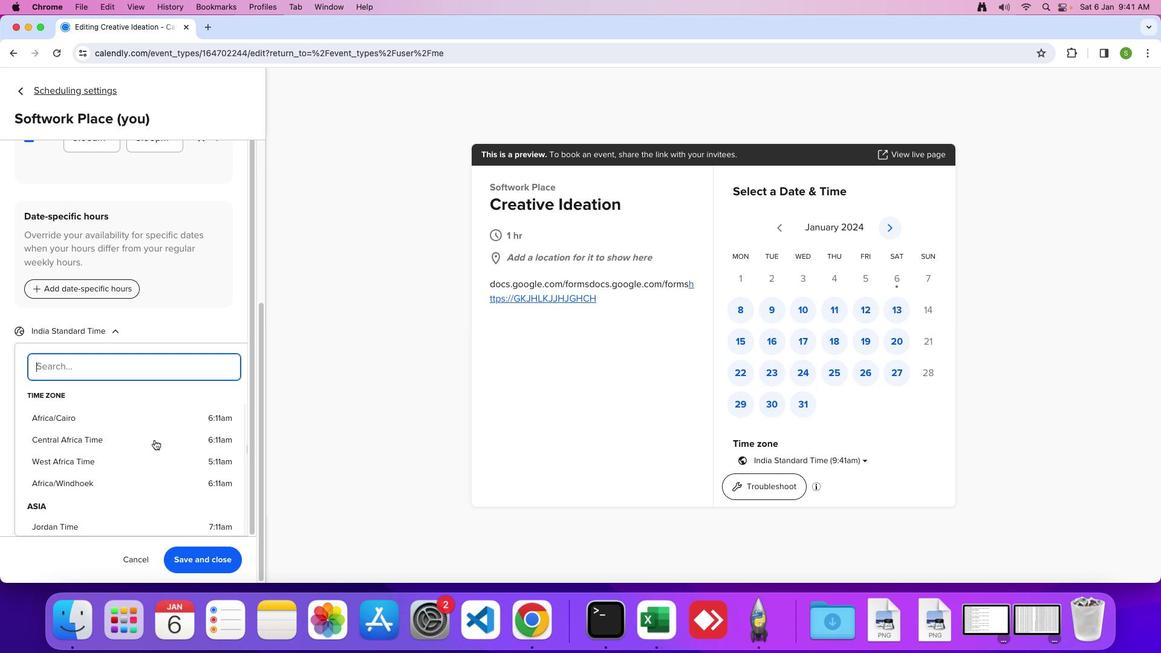 
Action: Mouse scrolled (154, 439) with delta (0, 0)
Screenshot: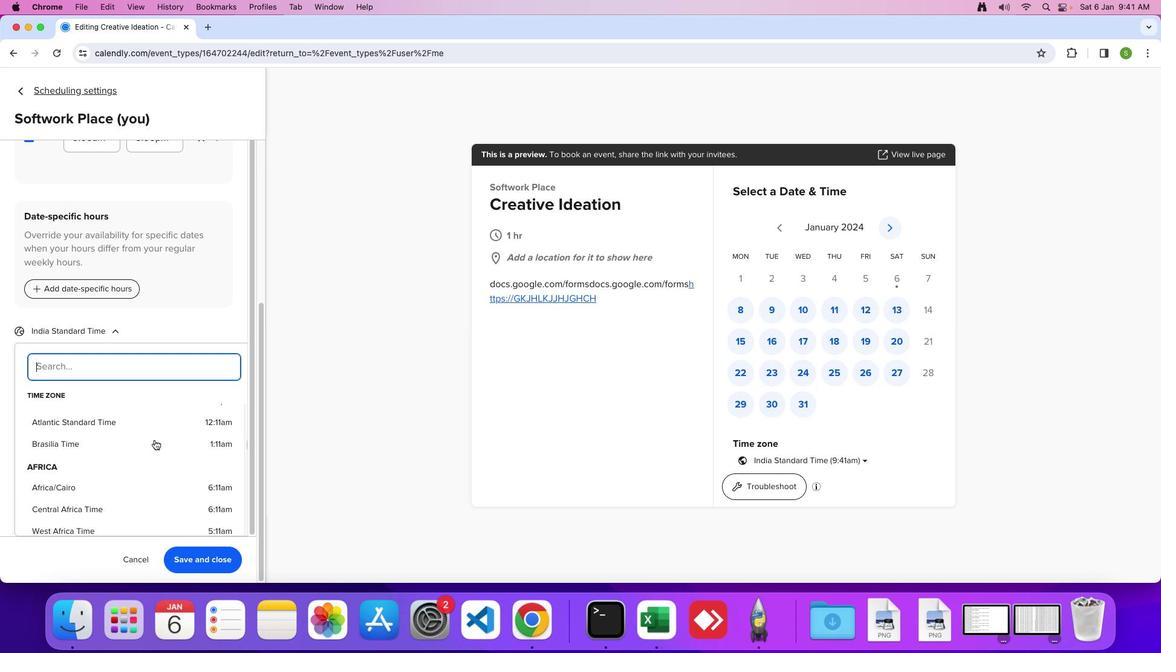 
Action: Mouse scrolled (154, 439) with delta (0, 0)
Screenshot: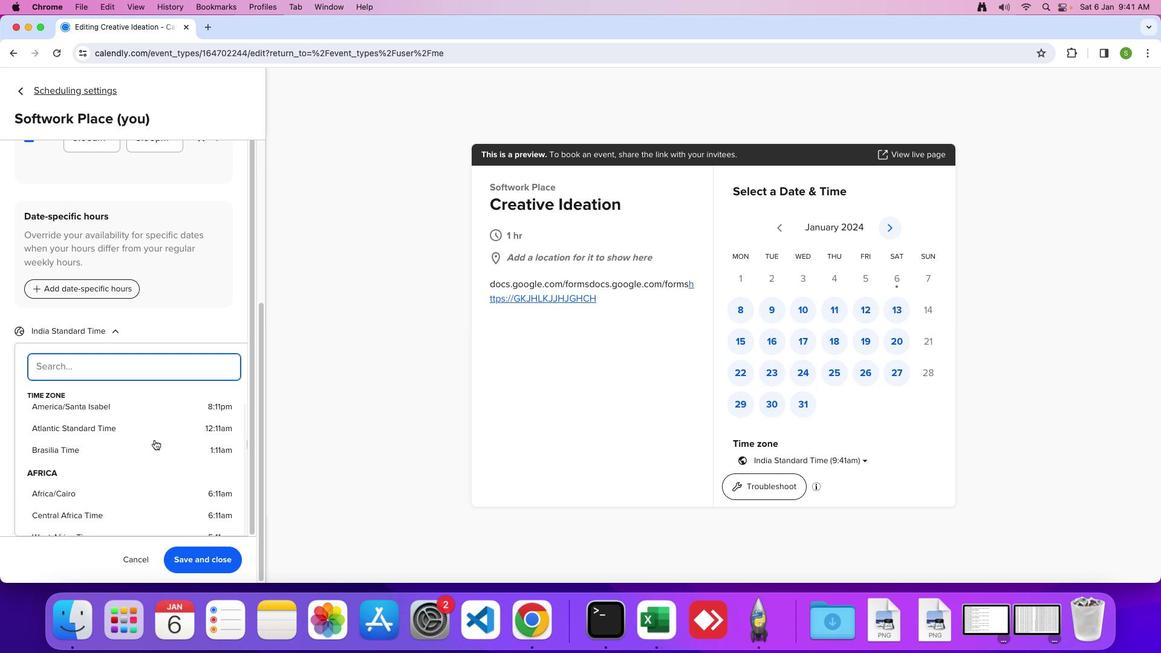 
Action: Mouse scrolled (154, 439) with delta (0, 0)
Screenshot: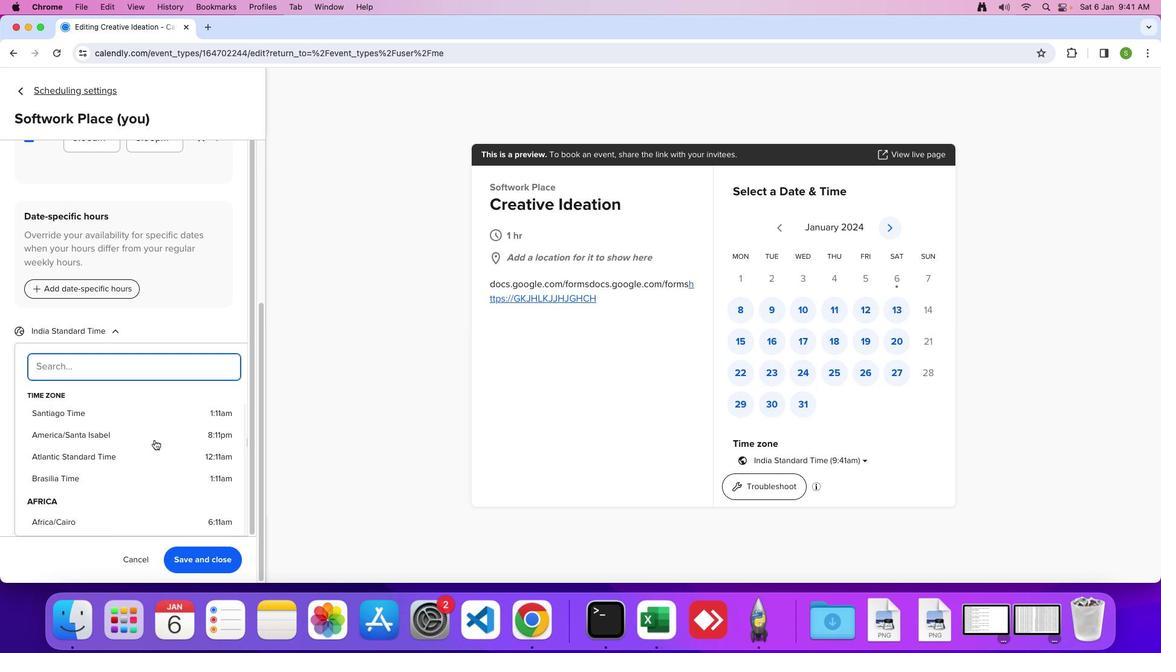 
Action: Mouse scrolled (154, 439) with delta (0, 0)
Screenshot: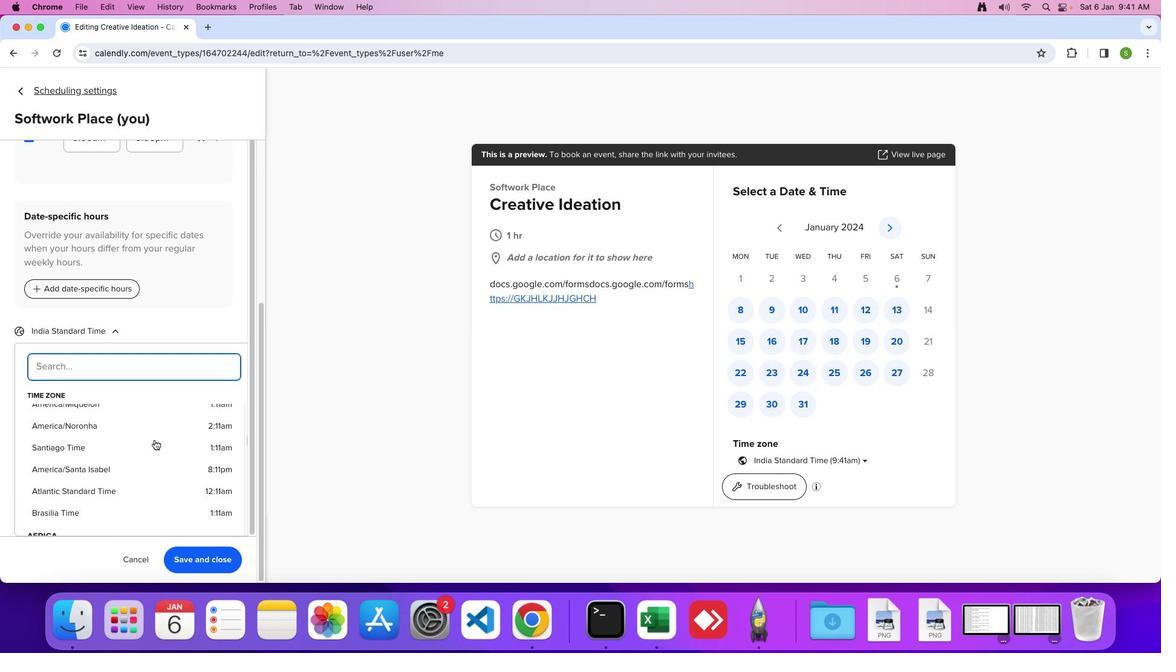 
Action: Mouse scrolled (154, 439) with delta (0, 2)
Screenshot: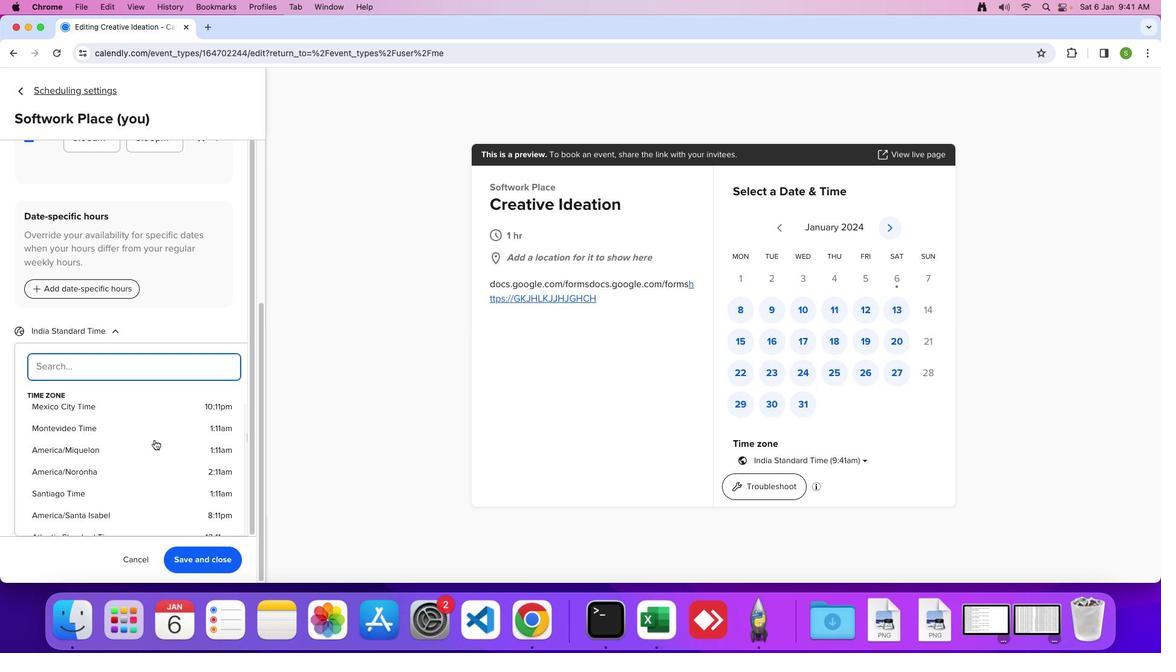 
Action: Mouse scrolled (154, 439) with delta (0, 0)
Screenshot: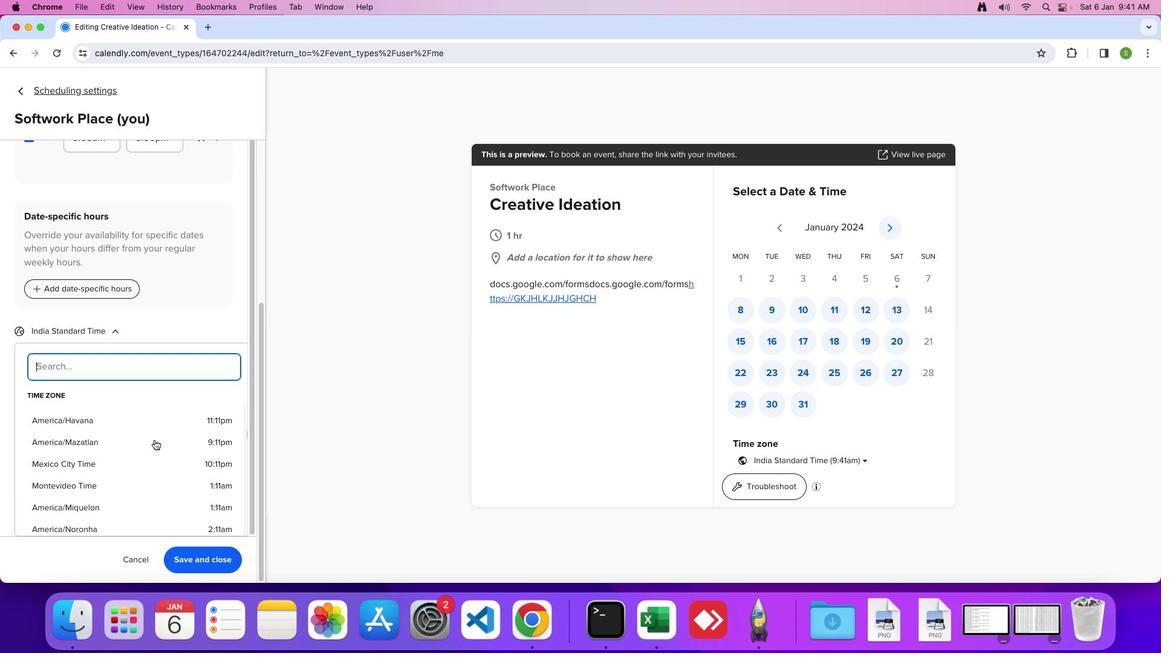 
Action: Mouse scrolled (154, 439) with delta (0, 0)
Screenshot: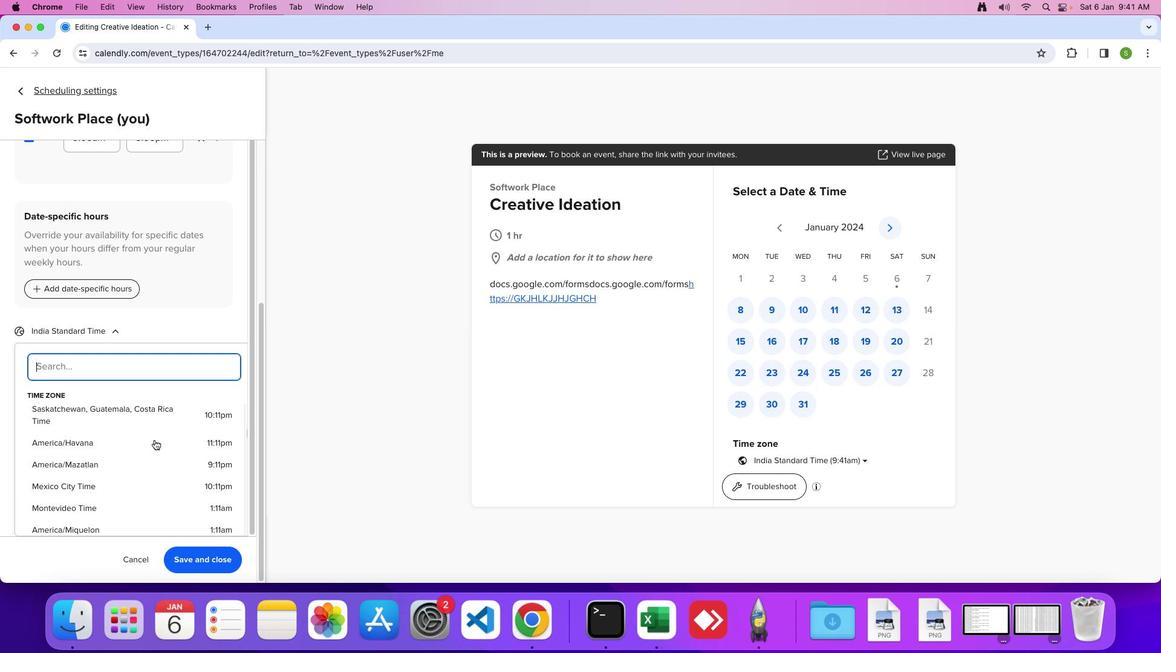 
Action: Mouse scrolled (154, 439) with delta (0, 2)
Screenshot: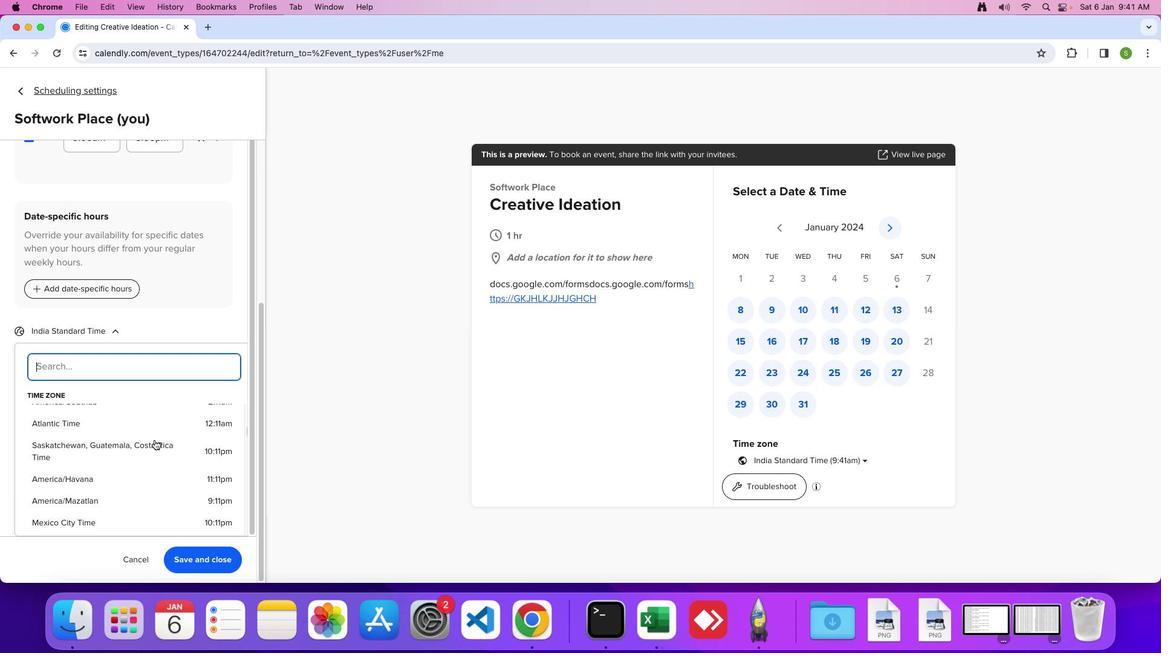 
Action: Mouse moved to (154, 439)
Screenshot: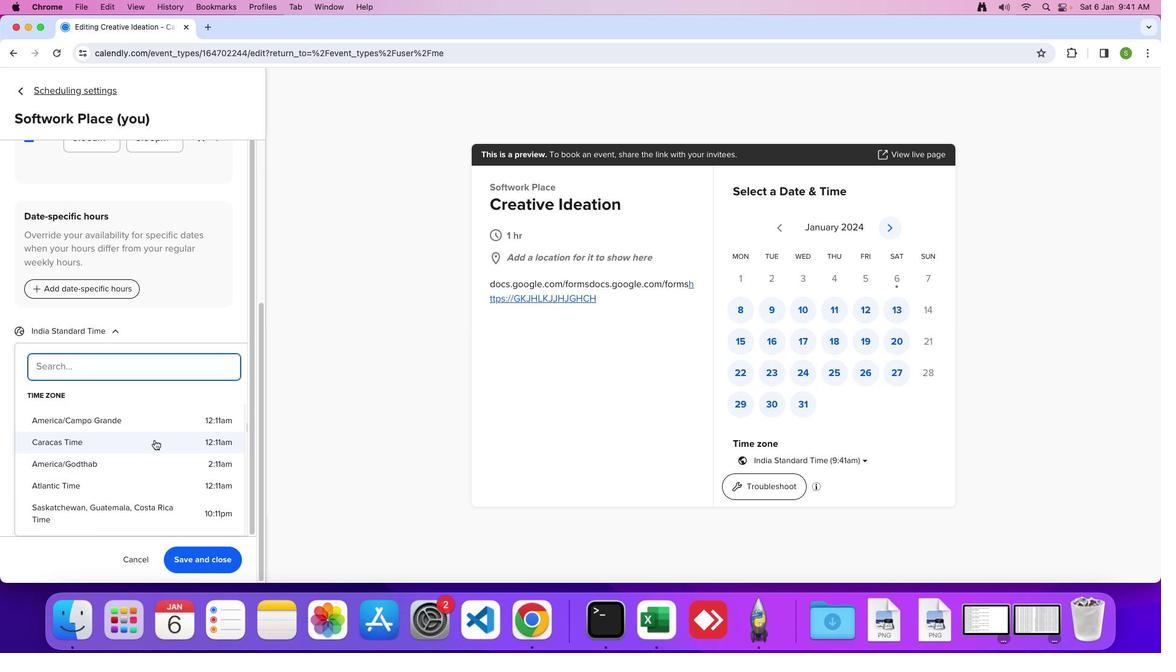
Action: Mouse scrolled (154, 439) with delta (0, 0)
Screenshot: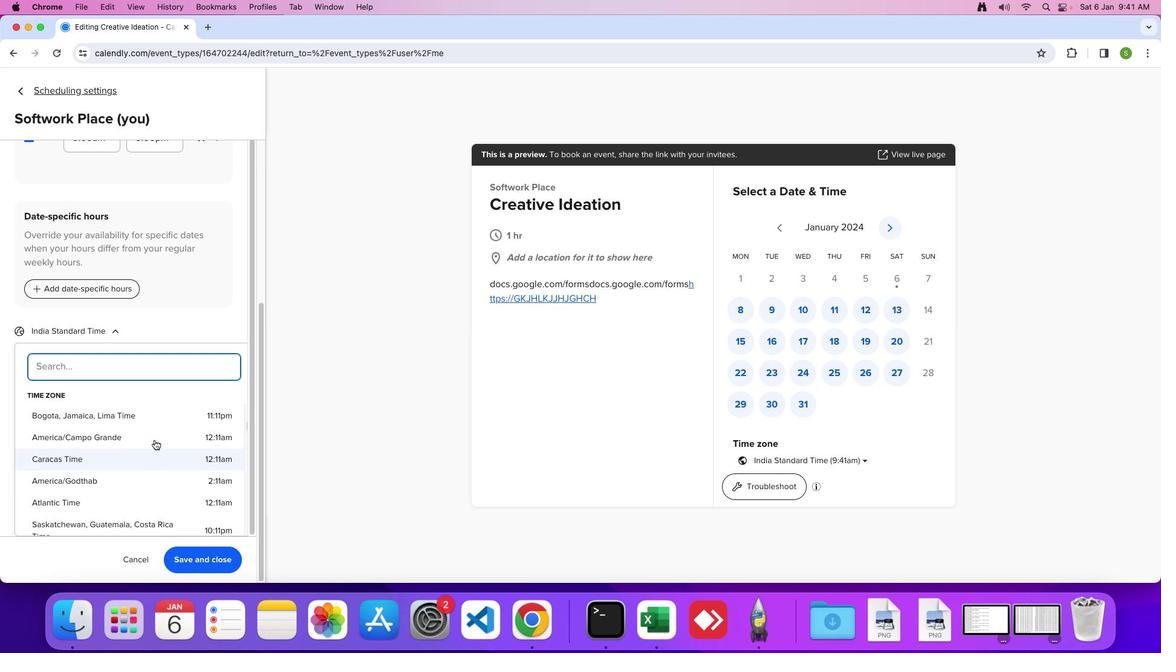 
Action: Mouse scrolled (154, 439) with delta (0, 0)
Screenshot: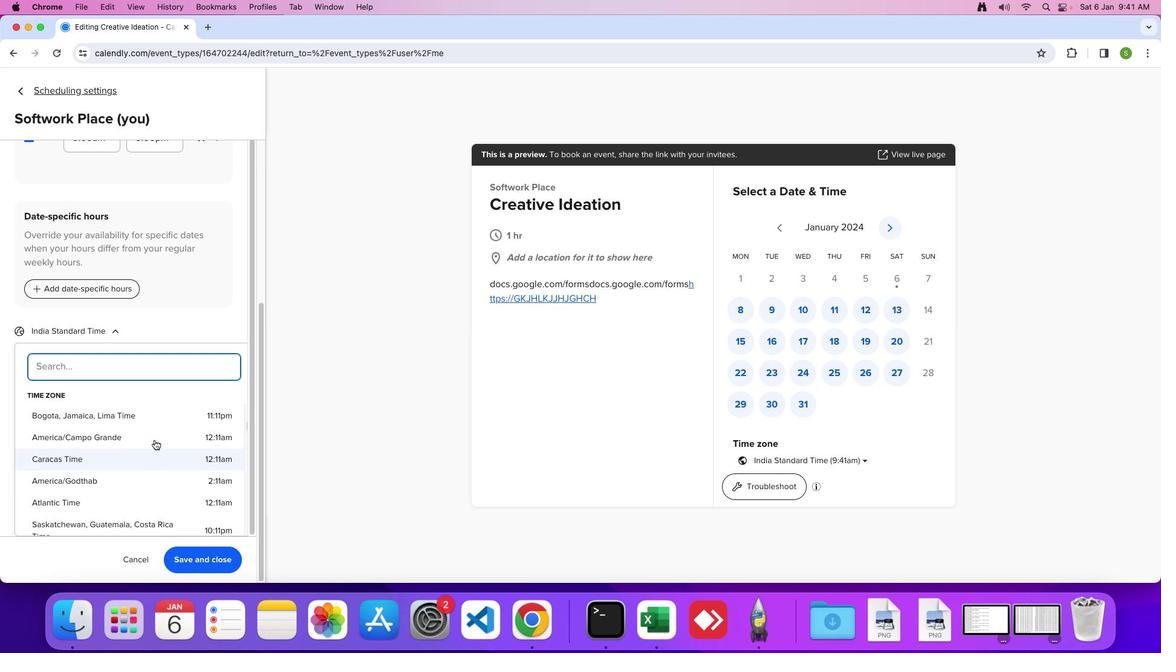 
Action: Mouse scrolled (154, 439) with delta (0, 1)
Screenshot: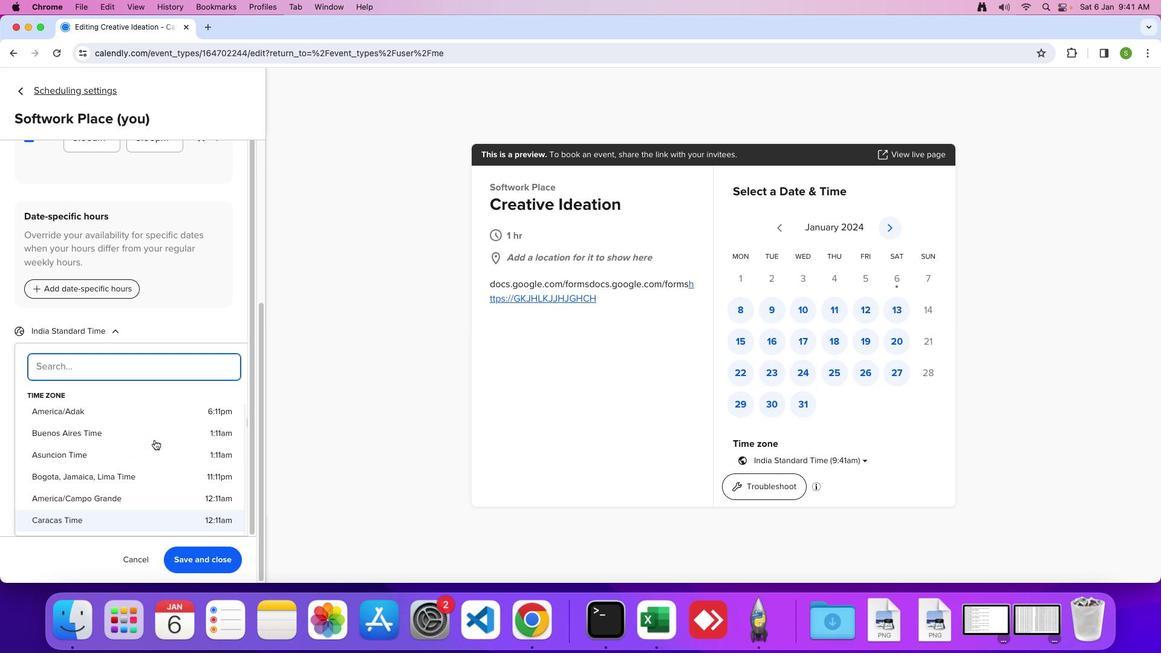 
Action: Mouse scrolled (154, 439) with delta (0, 0)
Screenshot: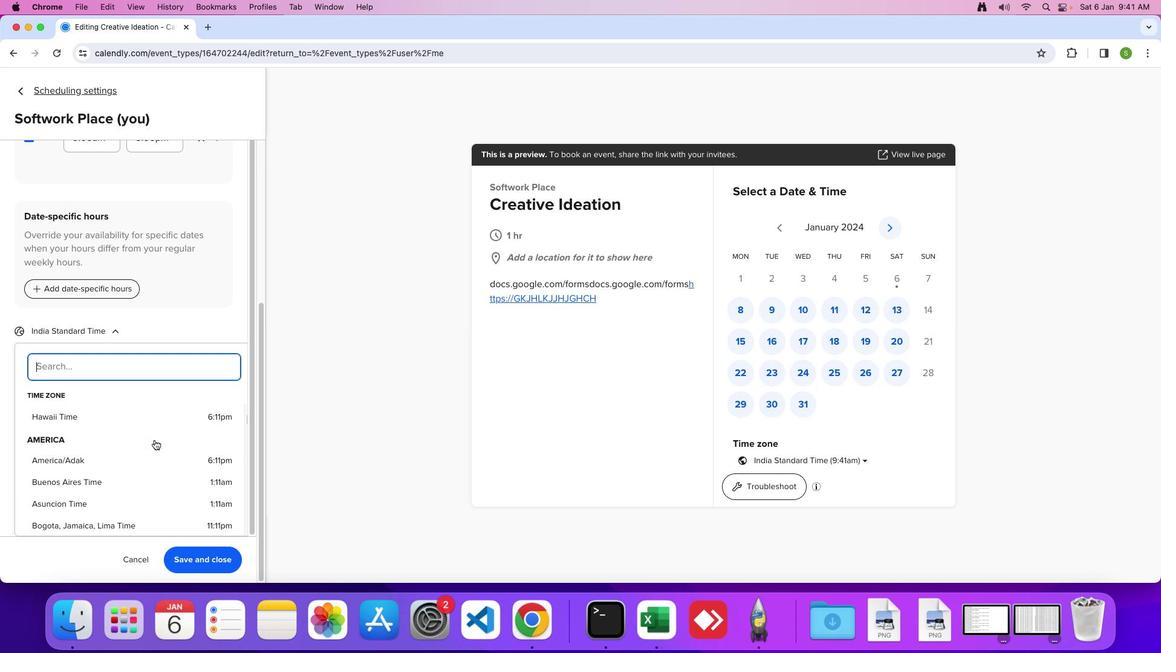 
Action: Mouse scrolled (154, 439) with delta (0, 0)
Screenshot: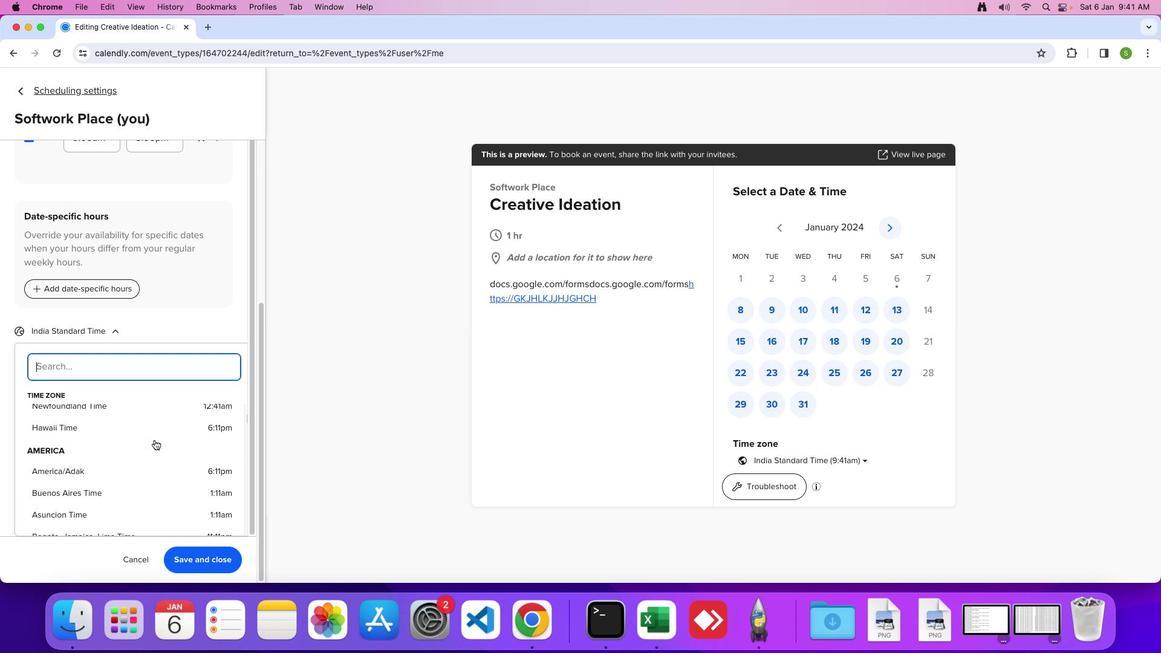 
Action: Mouse scrolled (154, 439) with delta (0, 0)
Screenshot: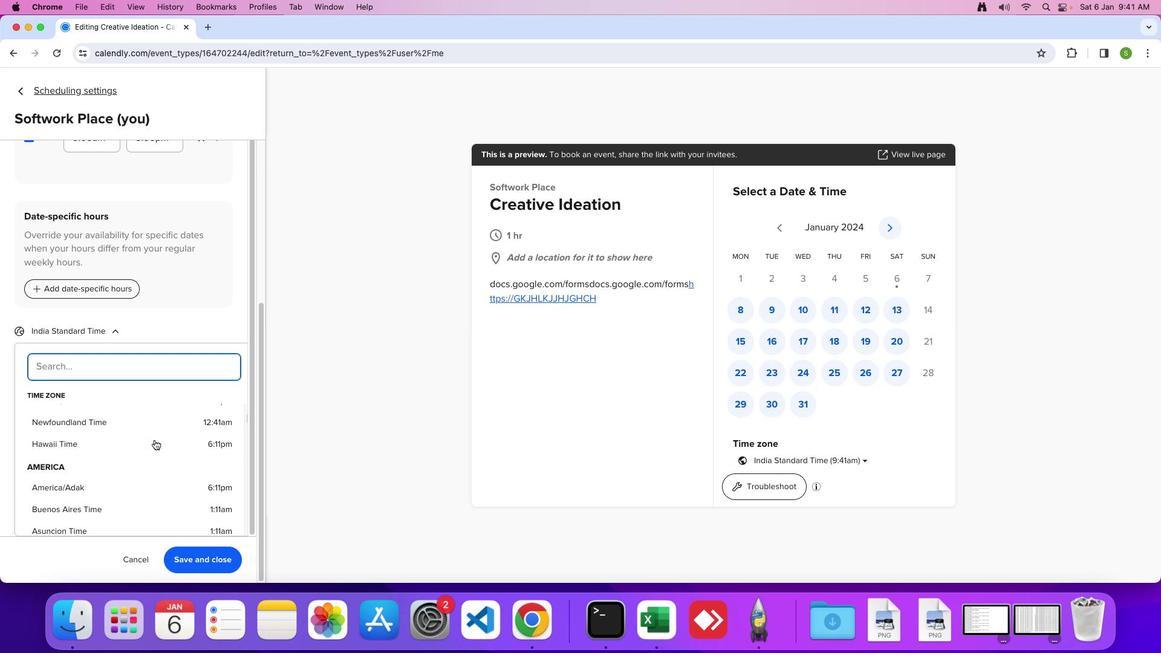 
Action: Mouse scrolled (154, 439) with delta (0, 0)
Screenshot: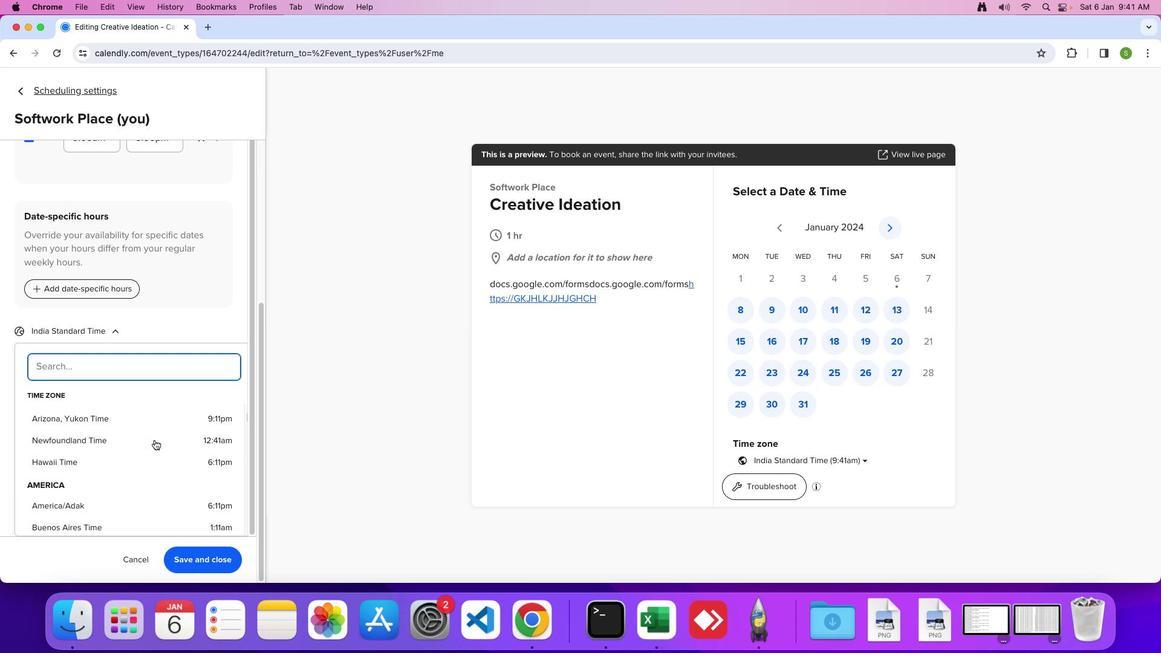 
Action: Mouse scrolled (154, 439) with delta (0, 1)
Screenshot: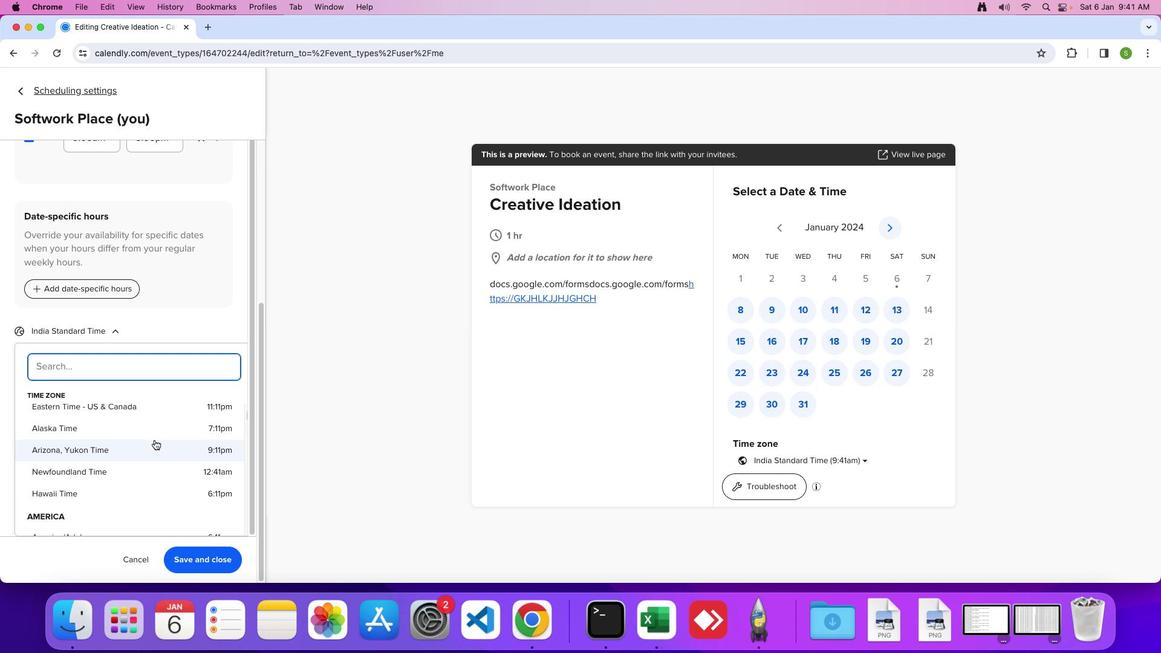 
Action: Mouse moved to (154, 440)
Screenshot: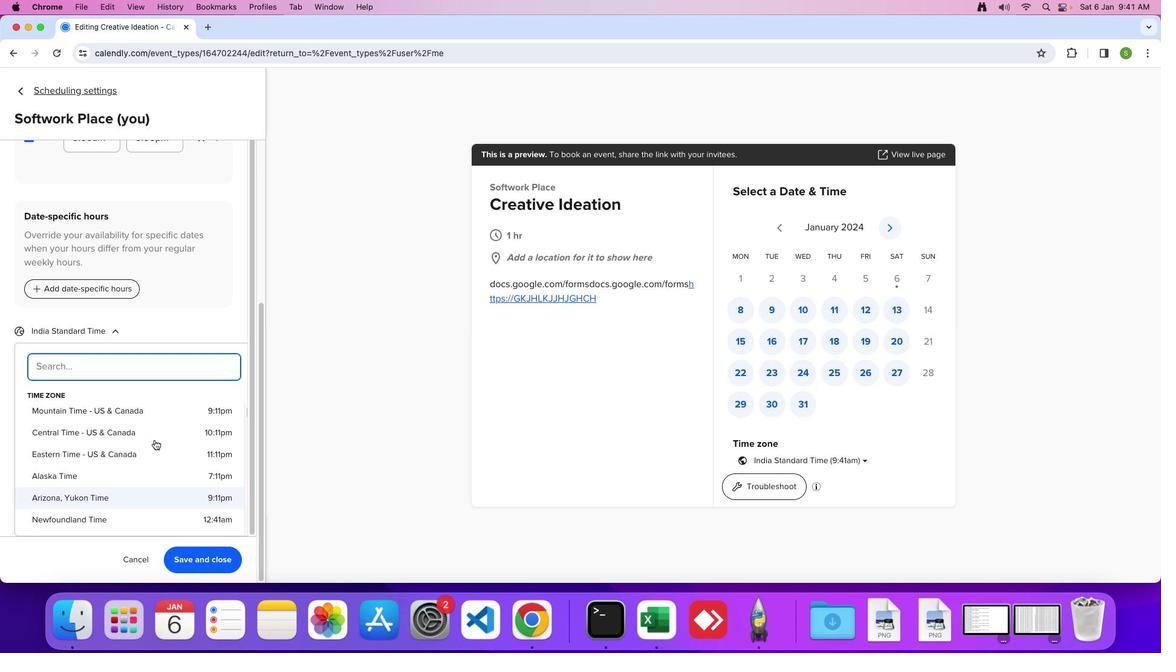 
Action: Mouse scrolled (154, 440) with delta (0, 0)
Screenshot: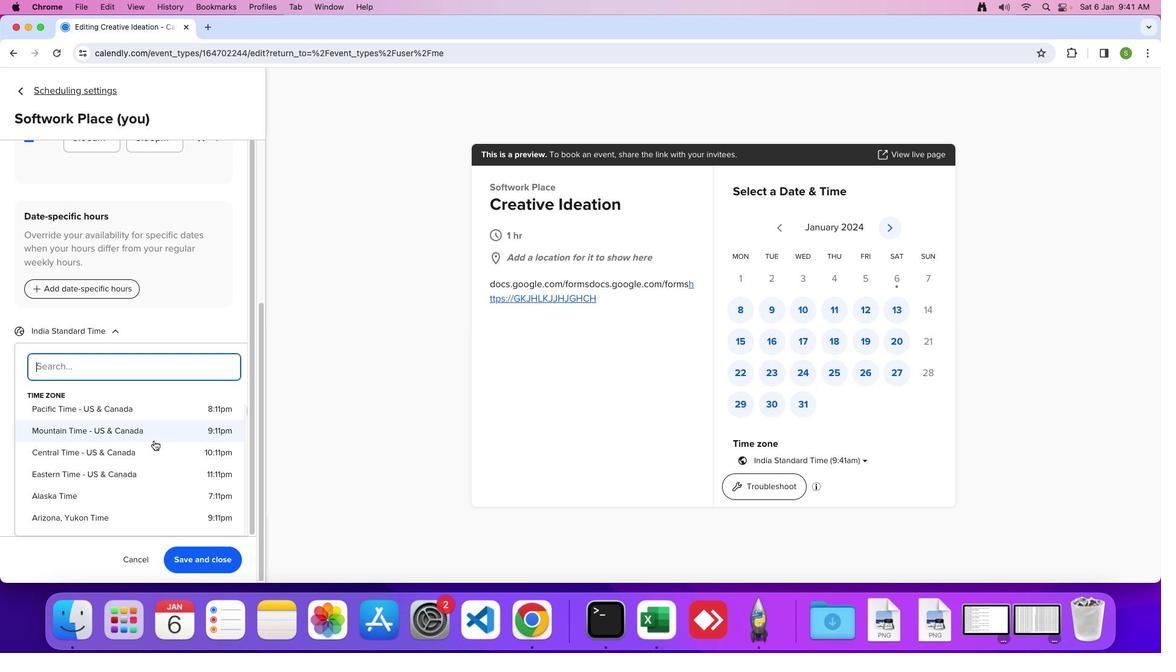 
Action: Mouse scrolled (154, 440) with delta (0, 0)
Screenshot: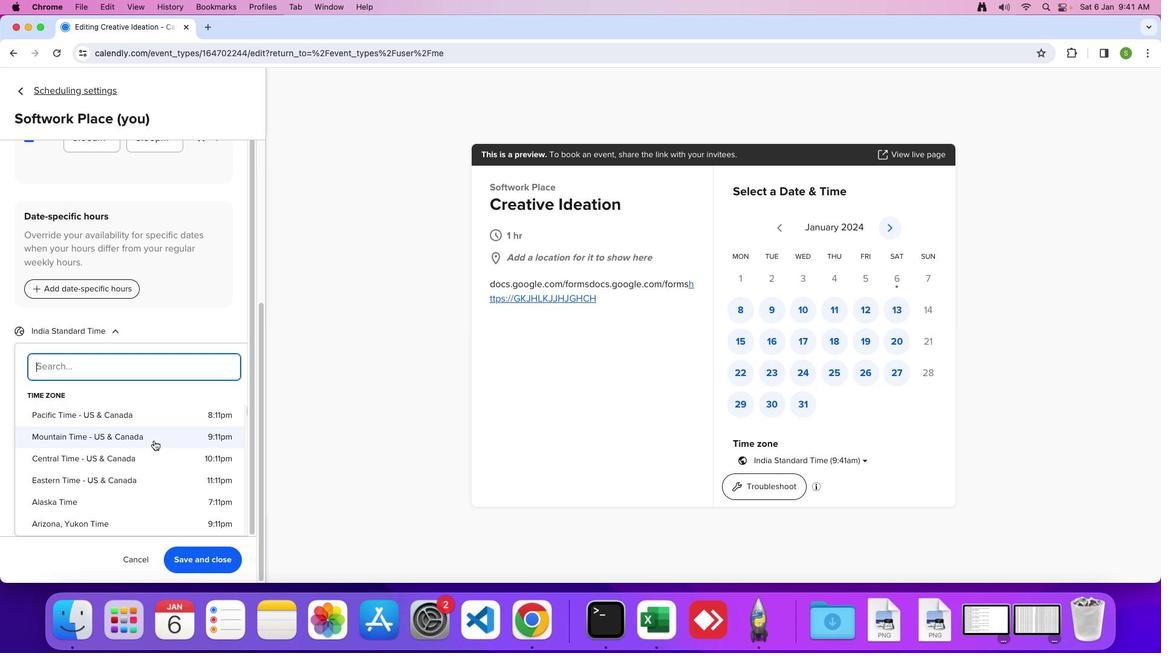 
Action: Mouse moved to (117, 454)
Screenshot: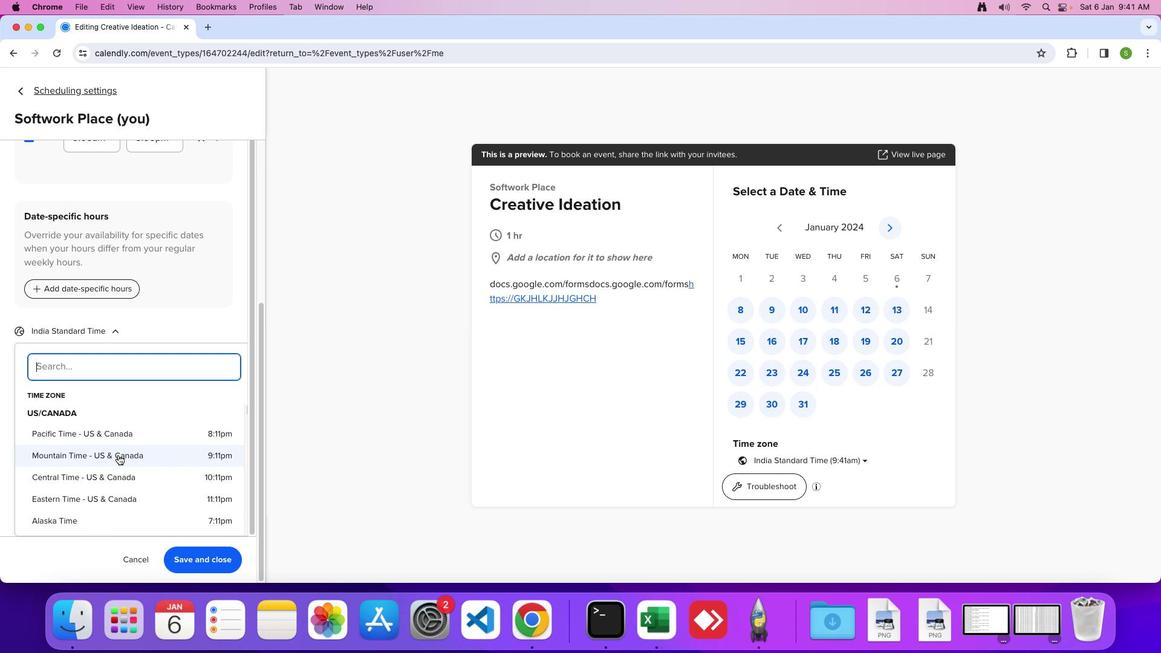 
Action: Mouse pressed left at (117, 454)
Screenshot: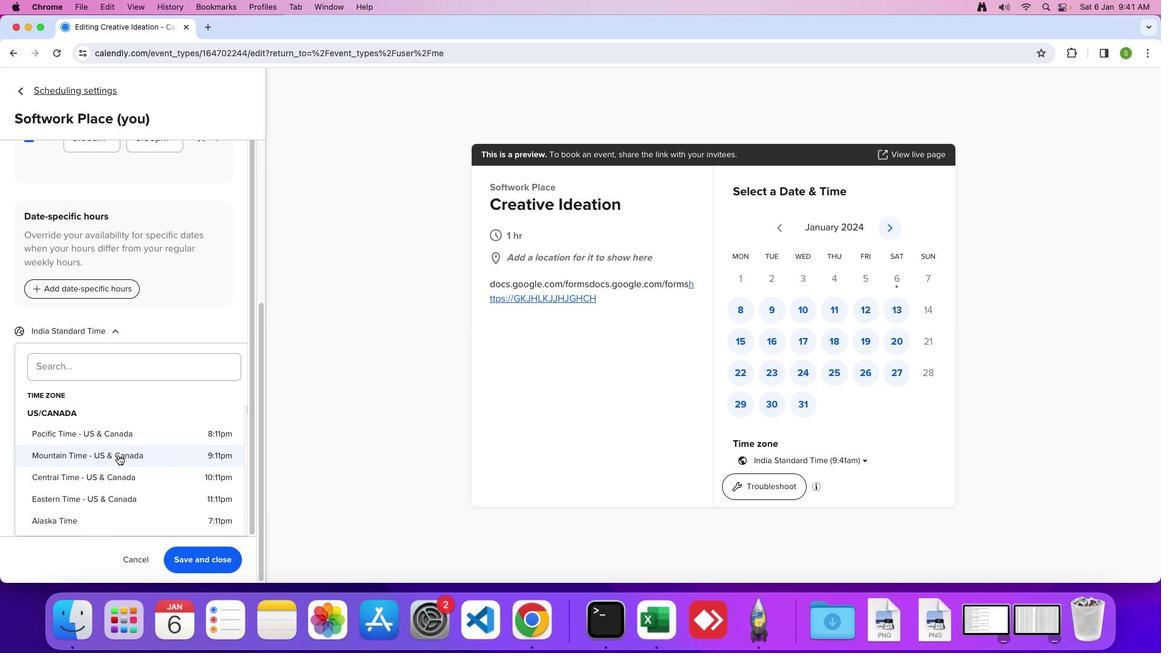 
